 Task: Create a due date automation trigger when advanced on, 2 hours after a card is due add content with a description ending with resume.
Action: Mouse moved to (1173, 366)
Screenshot: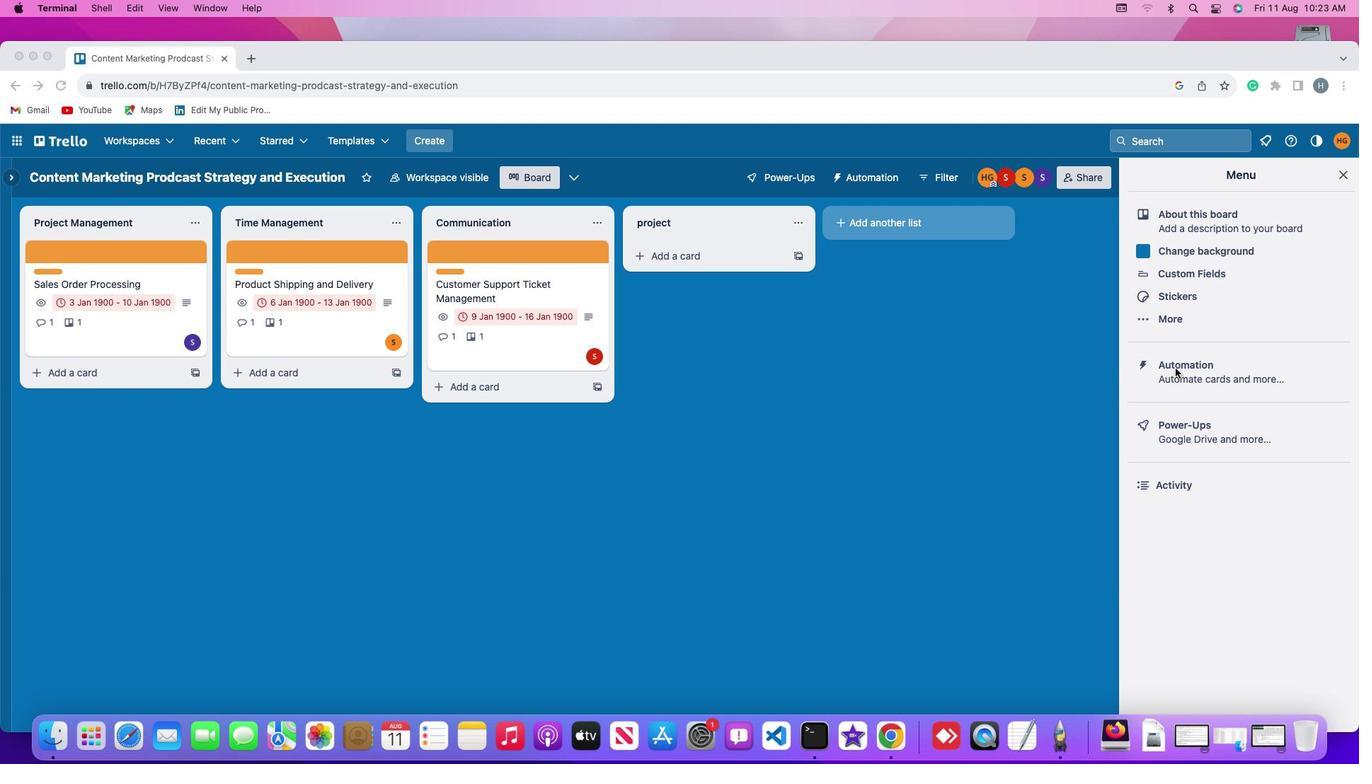
Action: Mouse pressed left at (1173, 366)
Screenshot: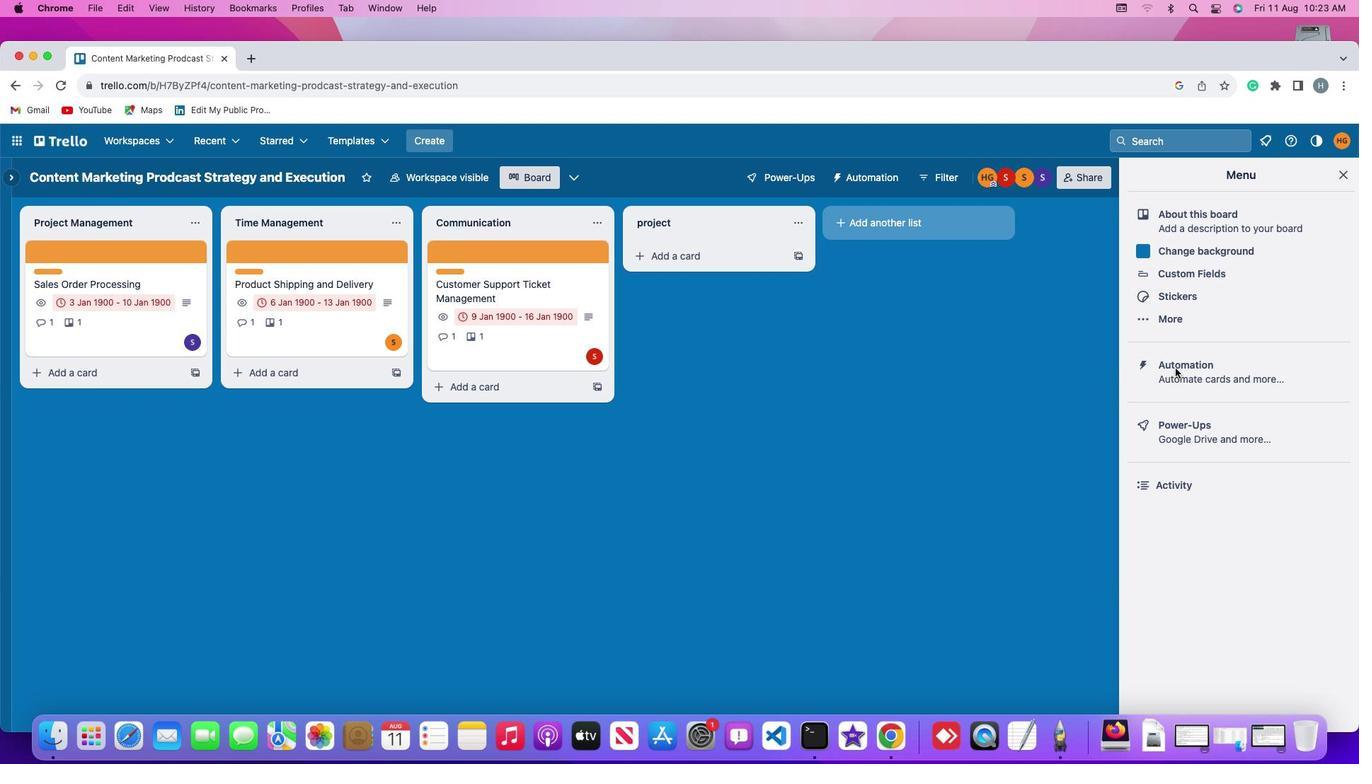 
Action: Mouse pressed left at (1173, 366)
Screenshot: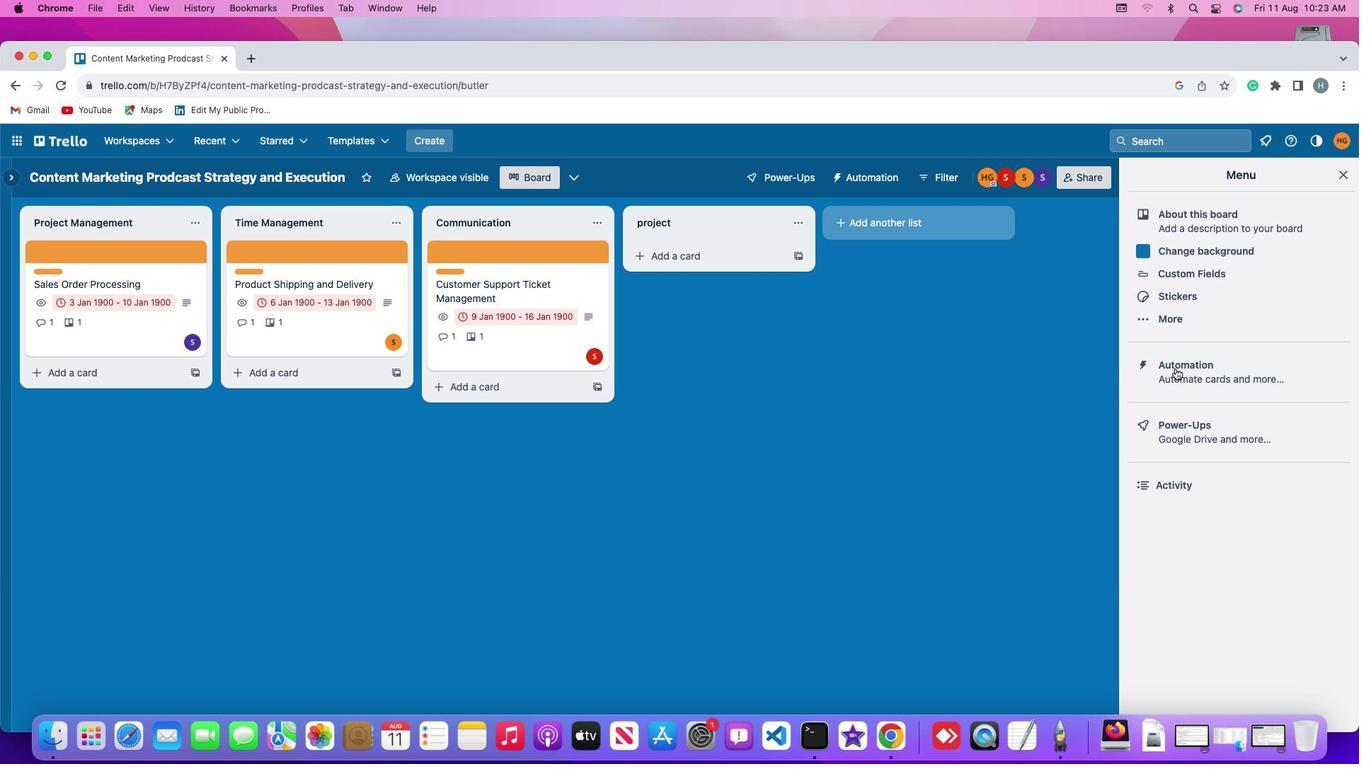 
Action: Mouse moved to (82, 355)
Screenshot: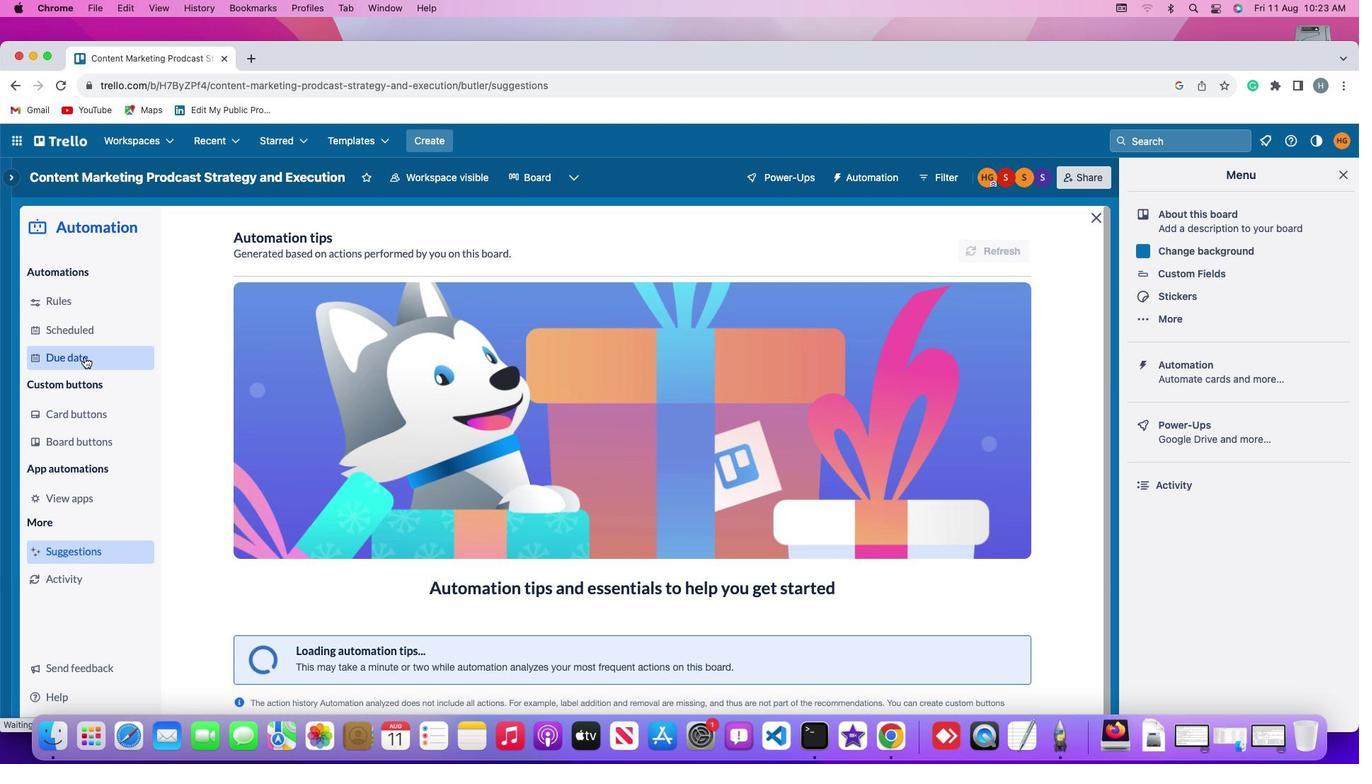 
Action: Mouse pressed left at (82, 355)
Screenshot: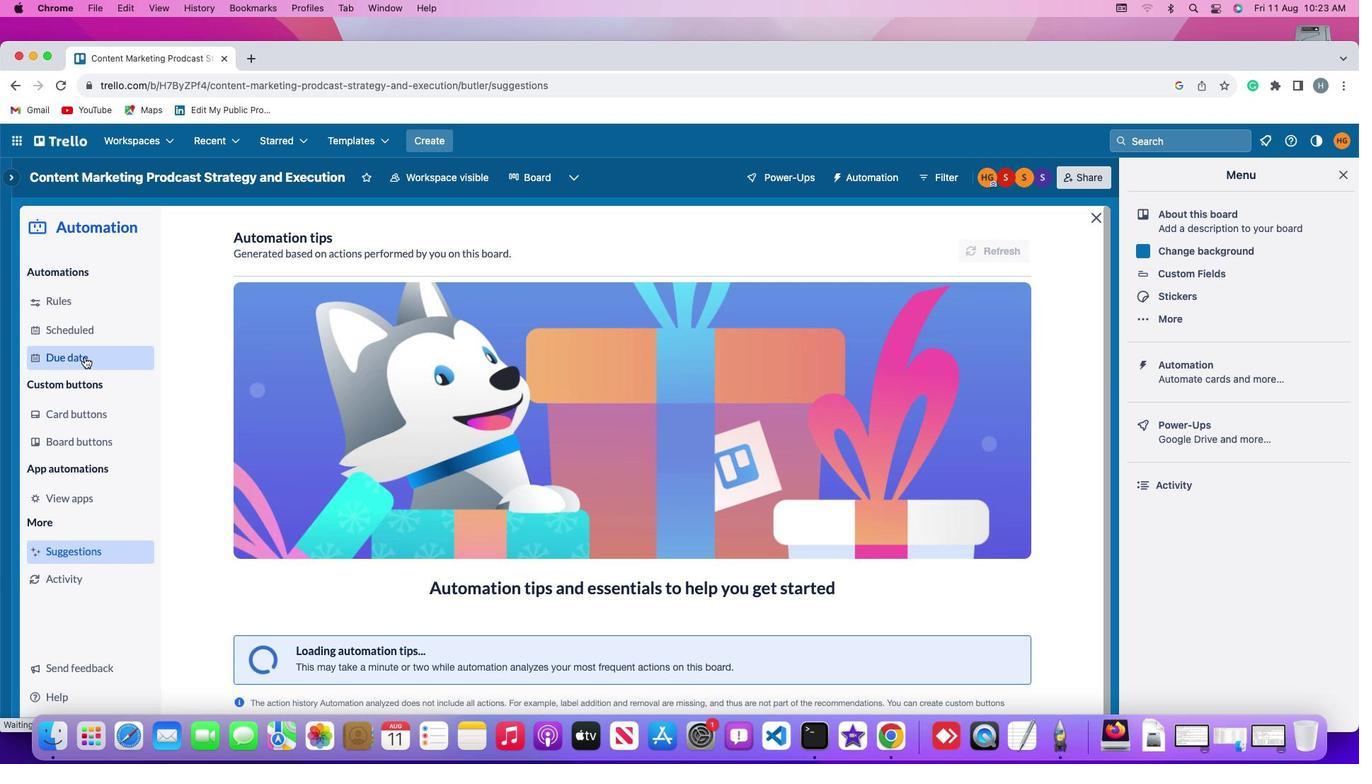 
Action: Mouse moved to (979, 244)
Screenshot: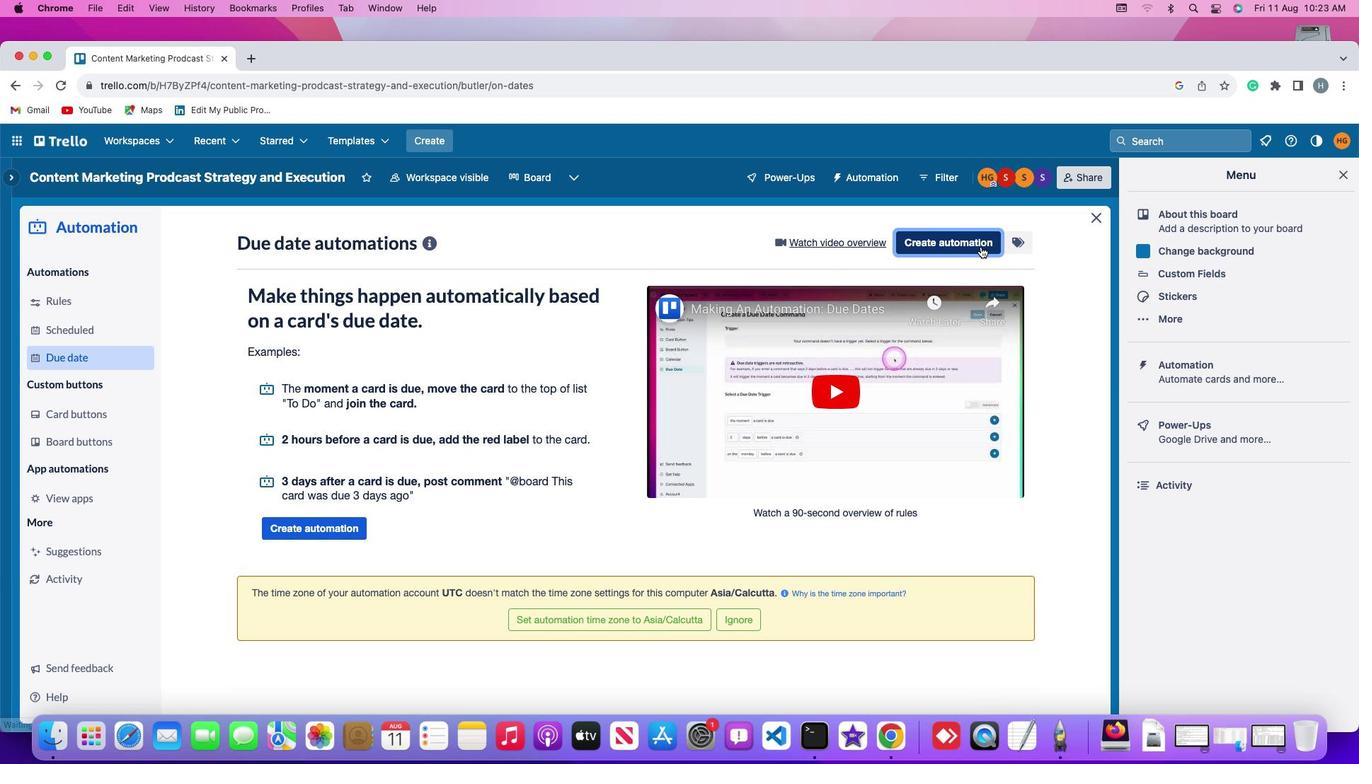 
Action: Mouse pressed left at (979, 244)
Screenshot: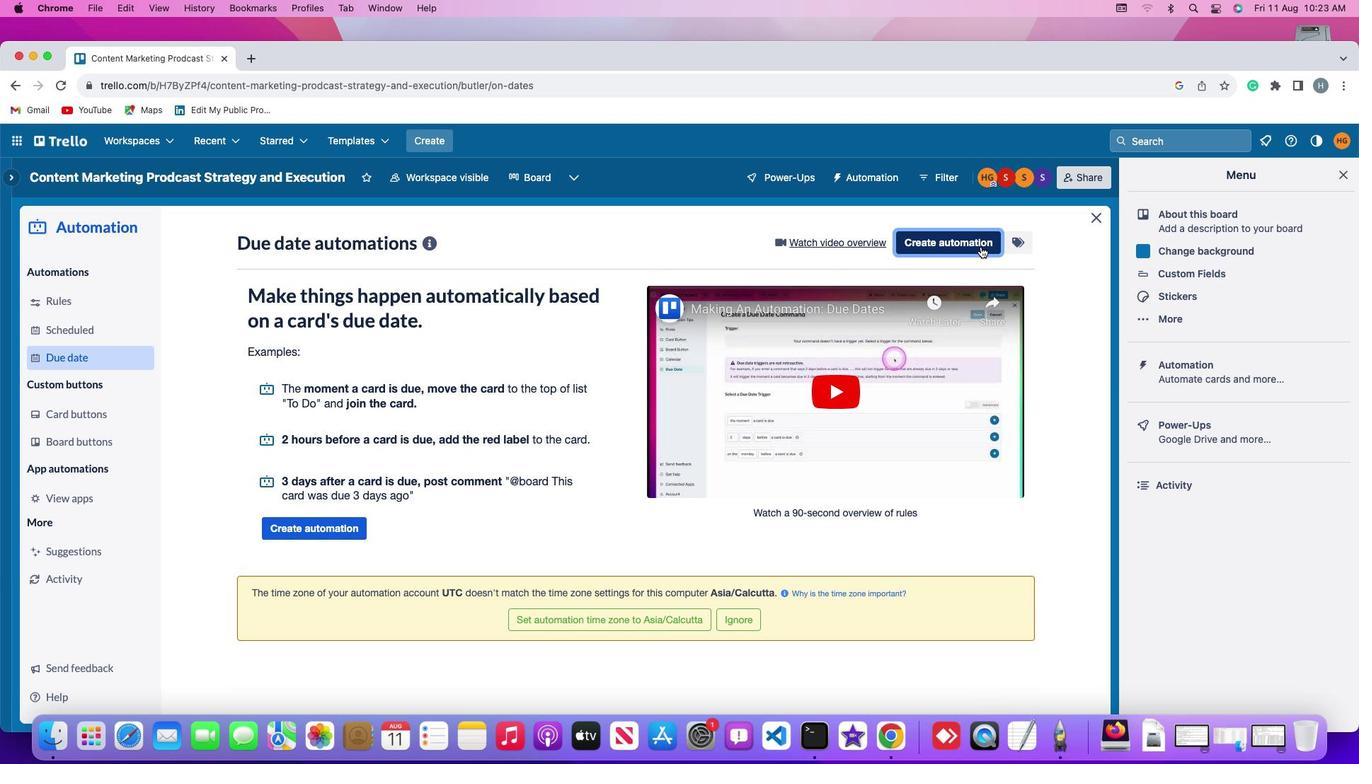 
Action: Mouse moved to (307, 381)
Screenshot: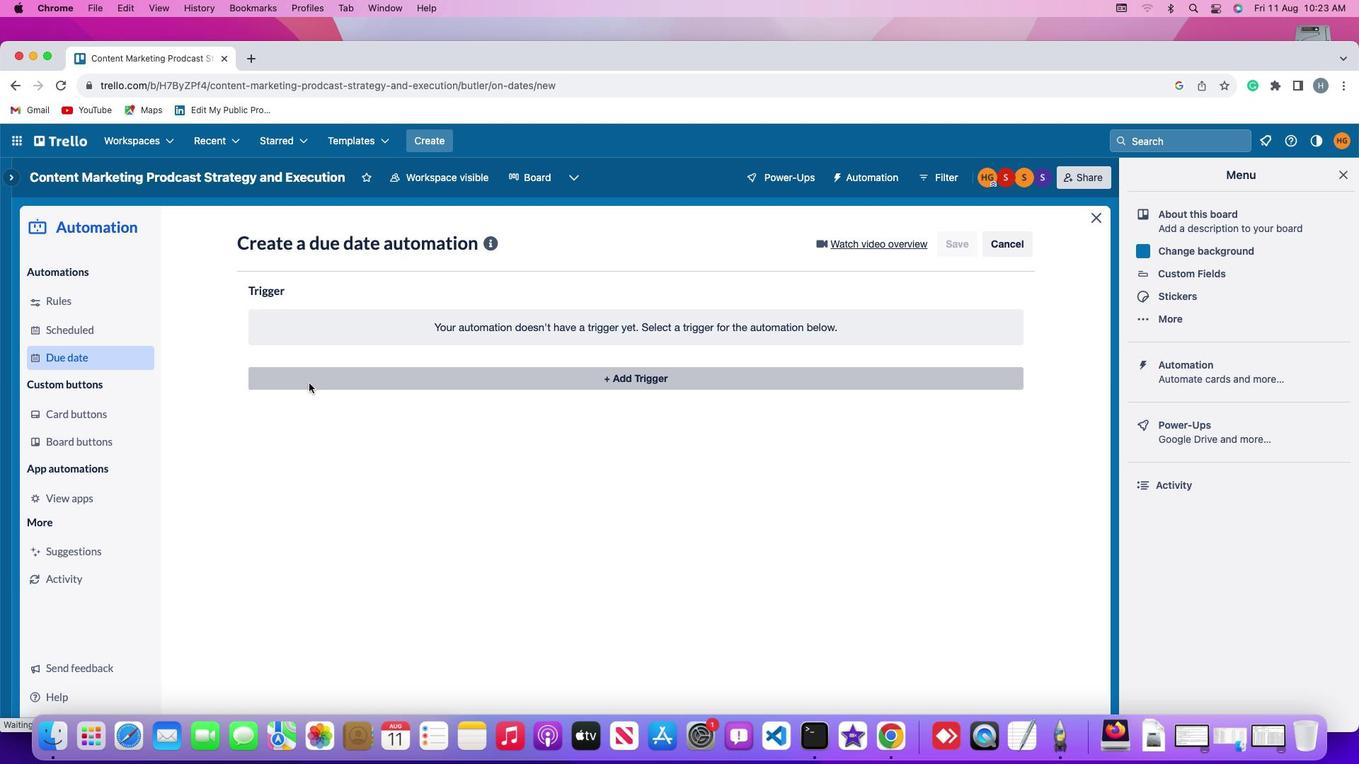 
Action: Mouse pressed left at (307, 381)
Screenshot: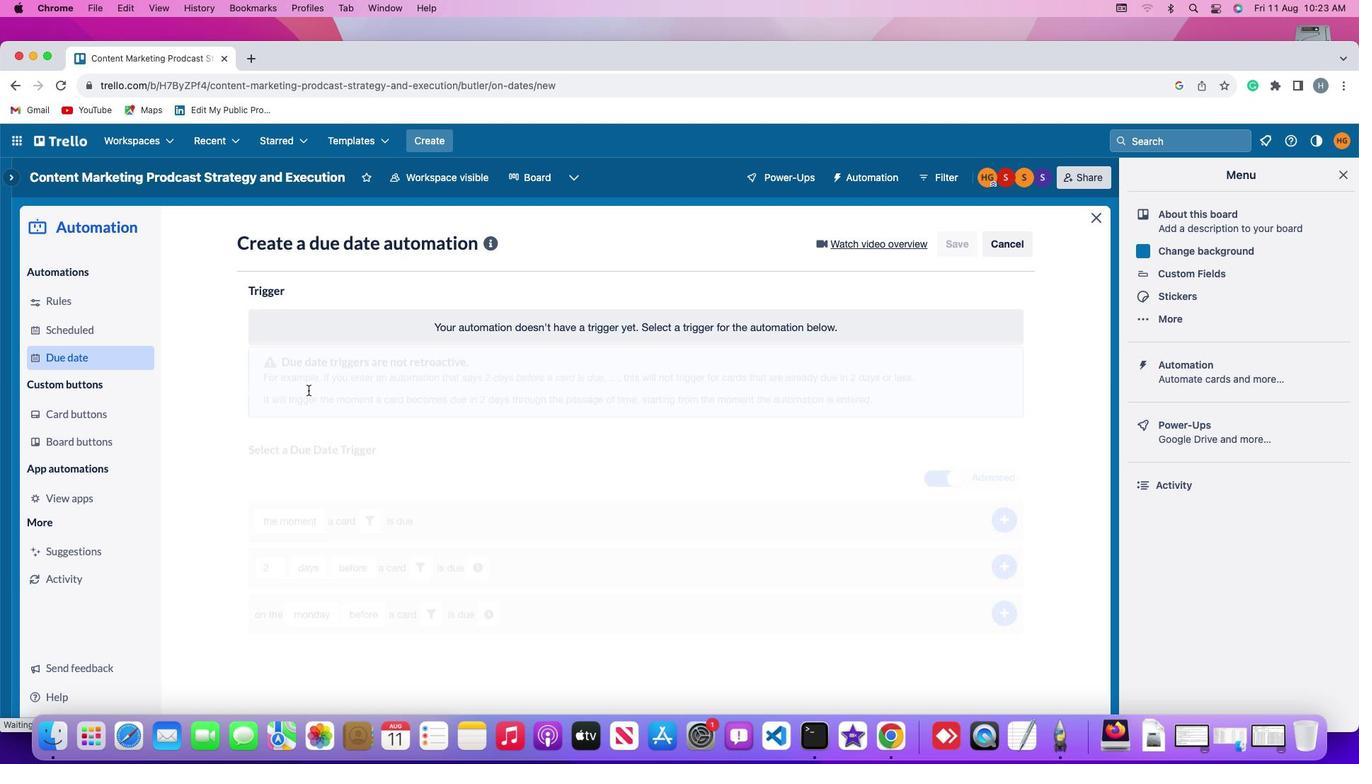 
Action: Mouse moved to (271, 596)
Screenshot: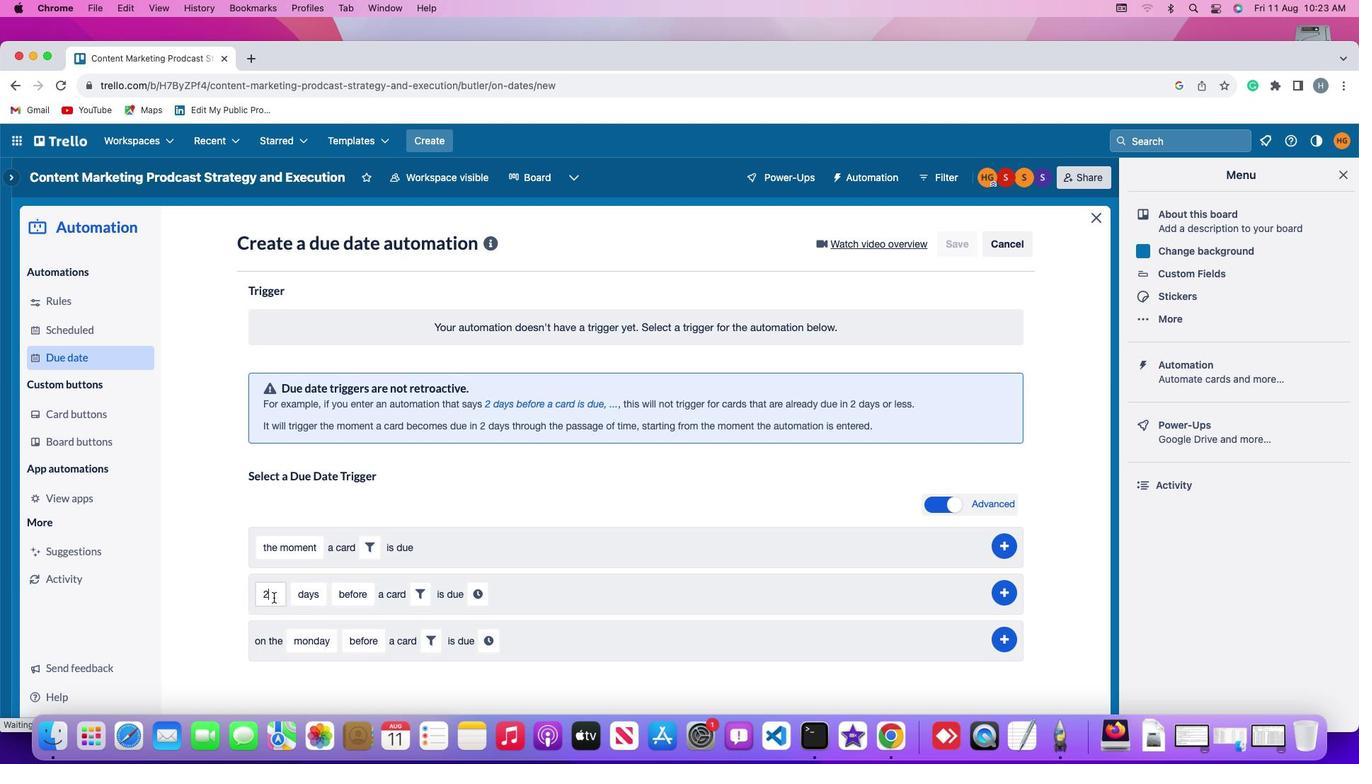 
Action: Mouse pressed left at (271, 596)
Screenshot: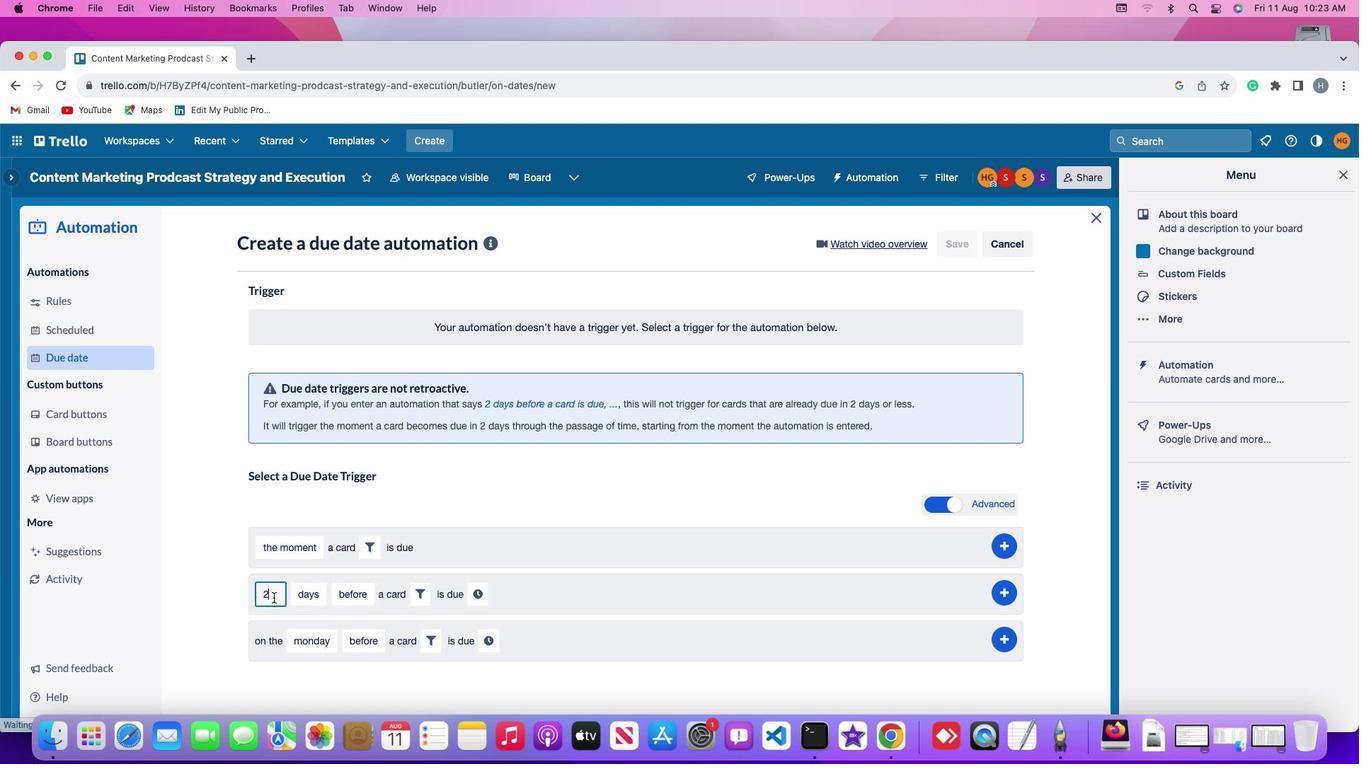 
Action: Mouse moved to (271, 594)
Screenshot: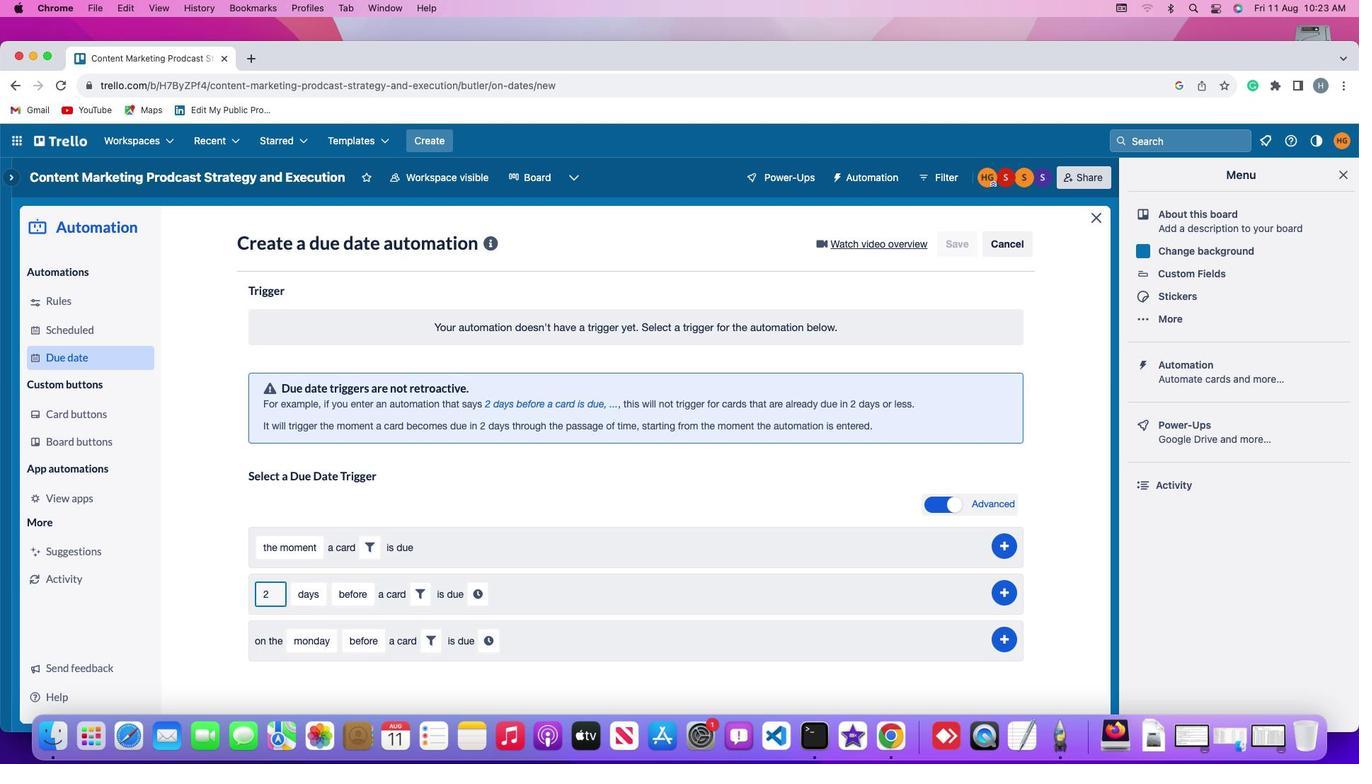 
Action: Key pressed Key.backspace
Screenshot: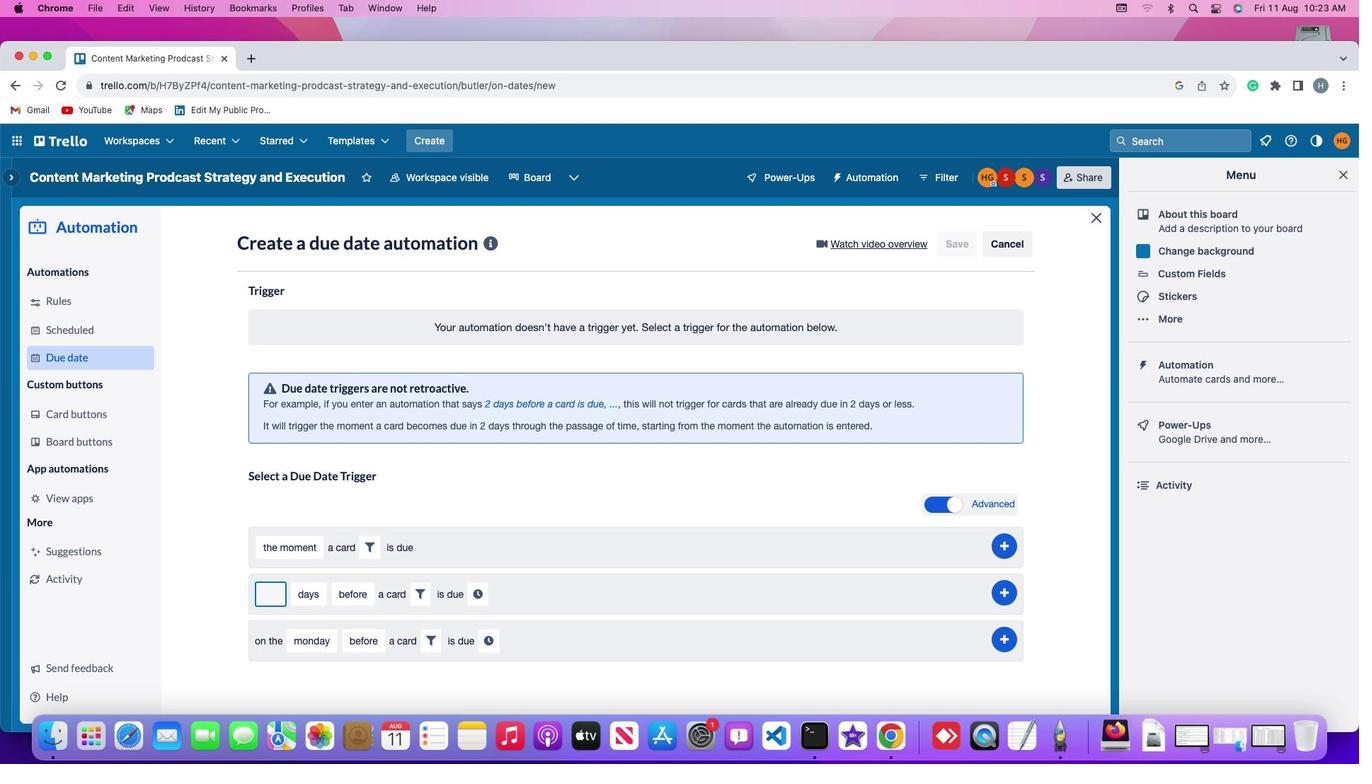 
Action: Mouse moved to (271, 594)
Screenshot: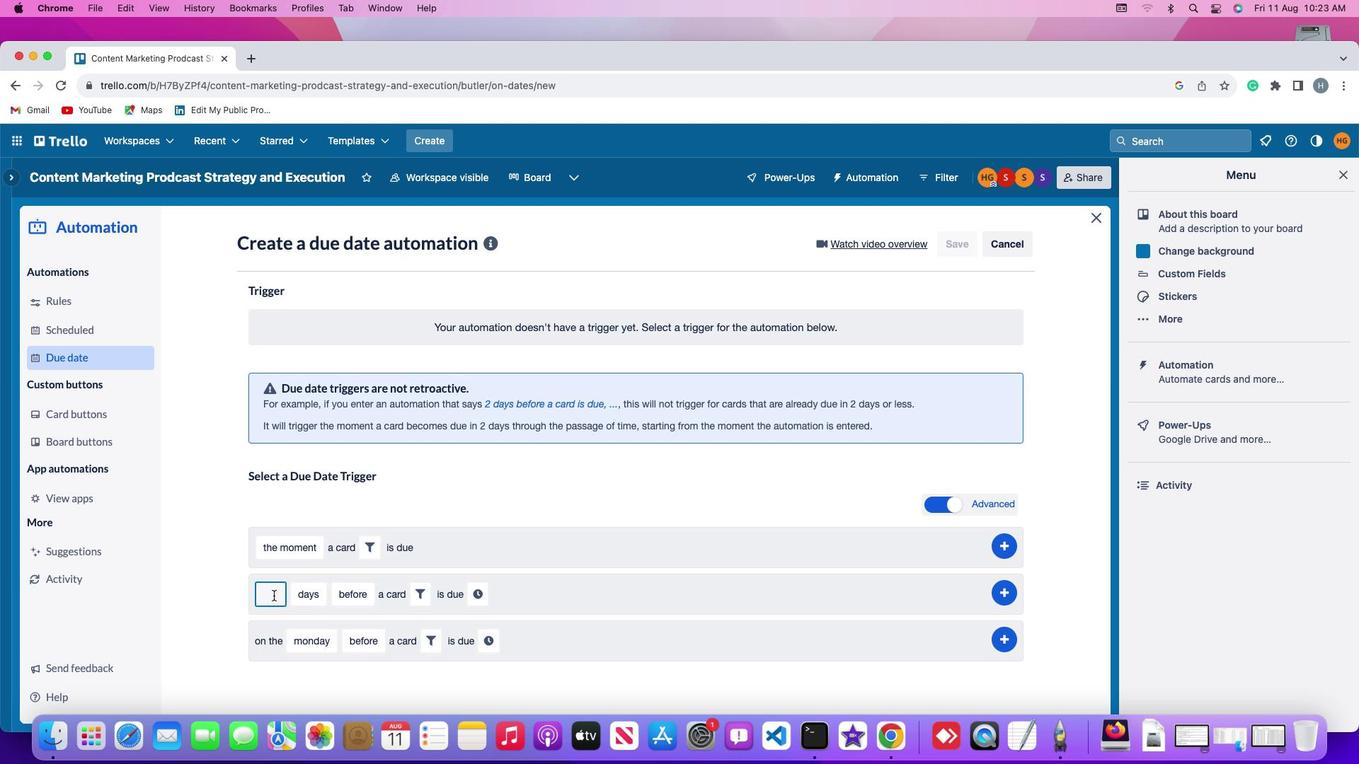 
Action: Key pressed '2'
Screenshot: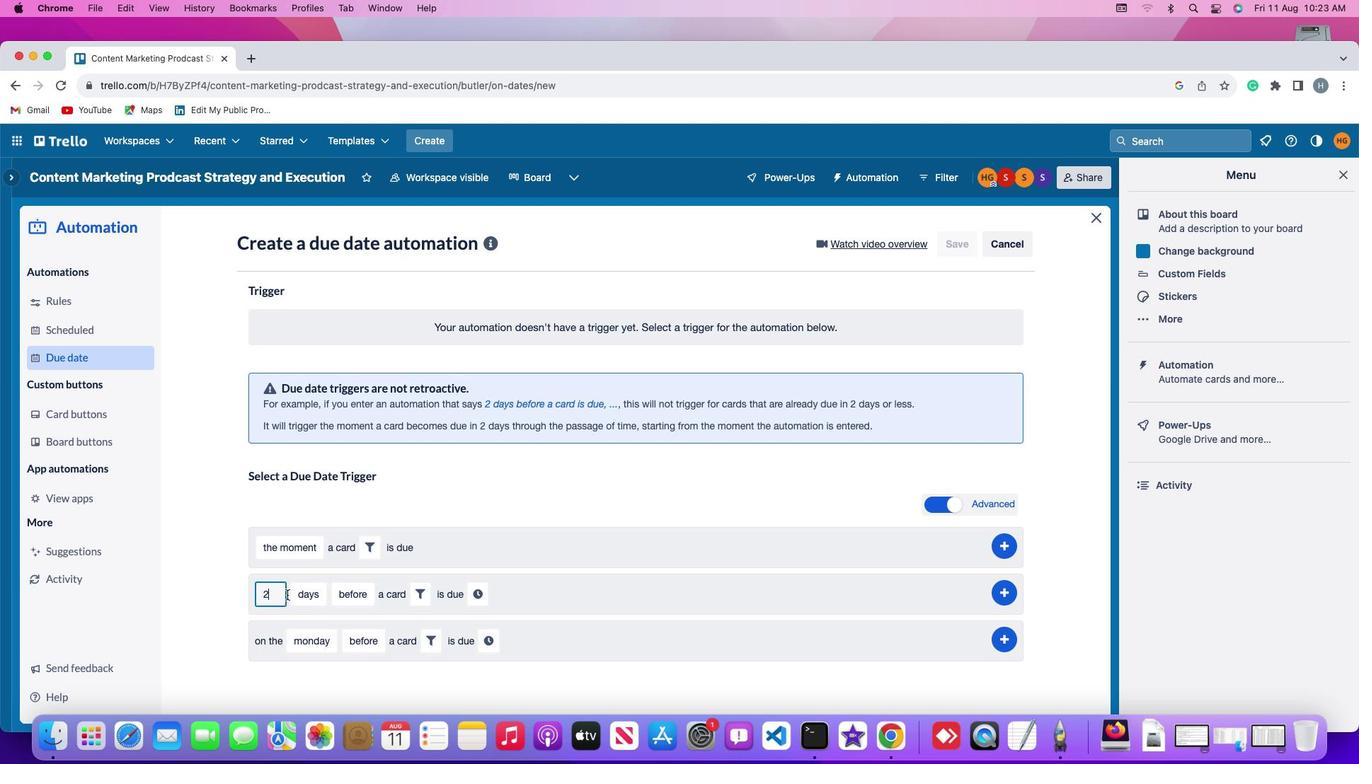 
Action: Mouse moved to (305, 590)
Screenshot: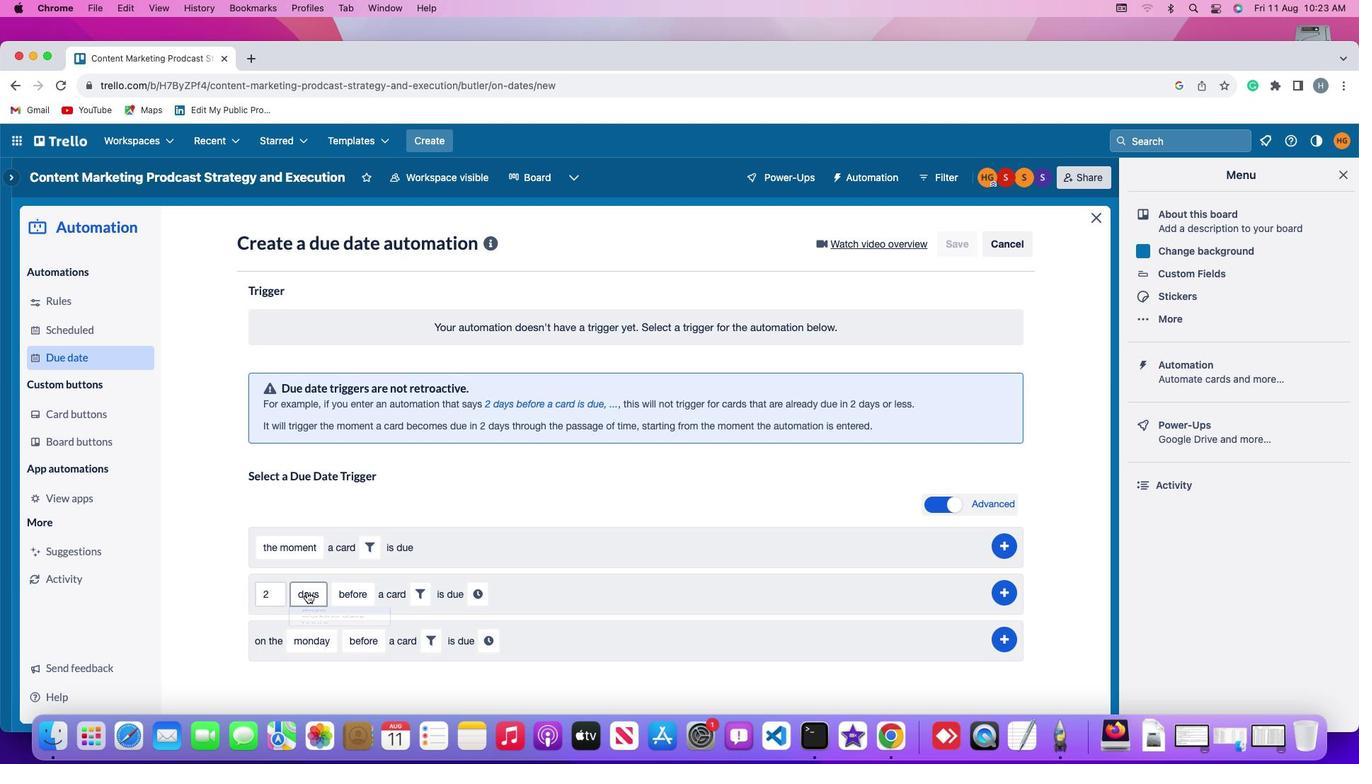 
Action: Mouse pressed left at (305, 590)
Screenshot: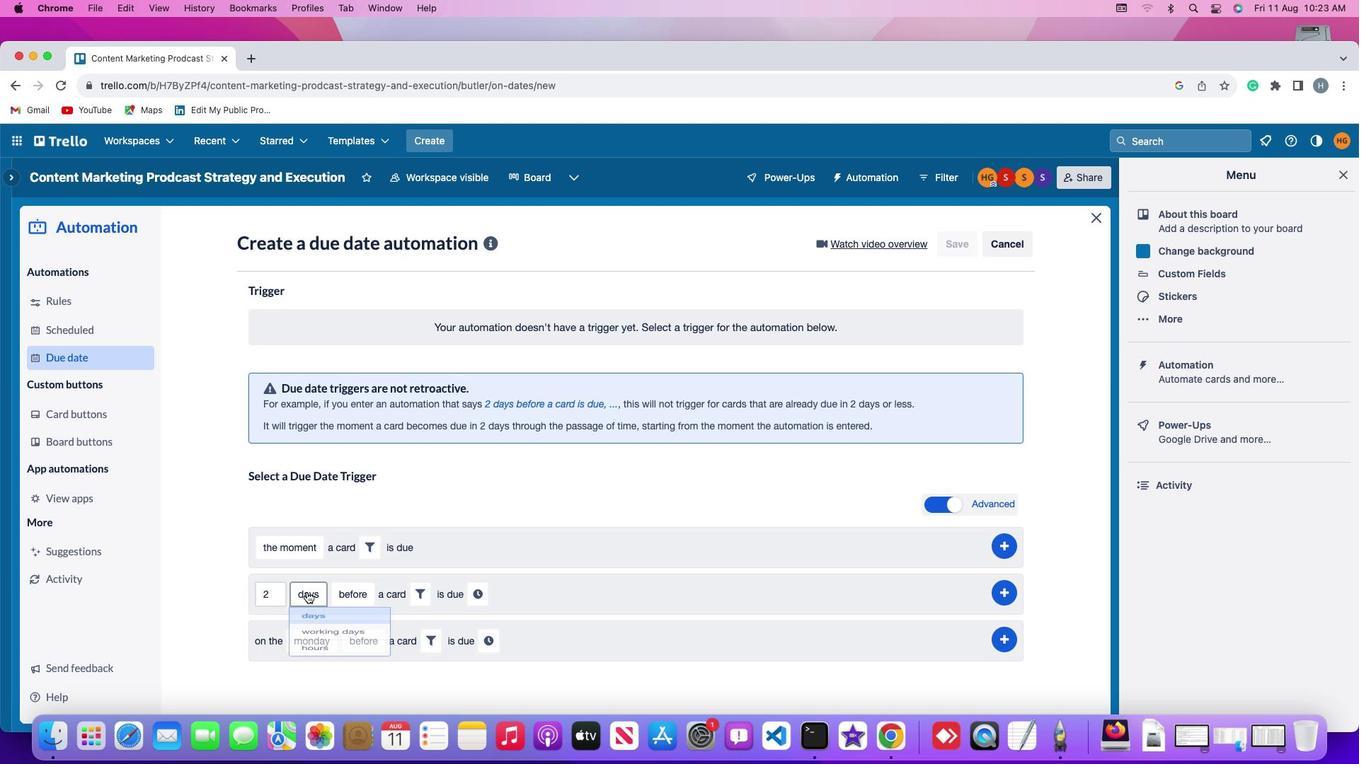 
Action: Mouse moved to (317, 673)
Screenshot: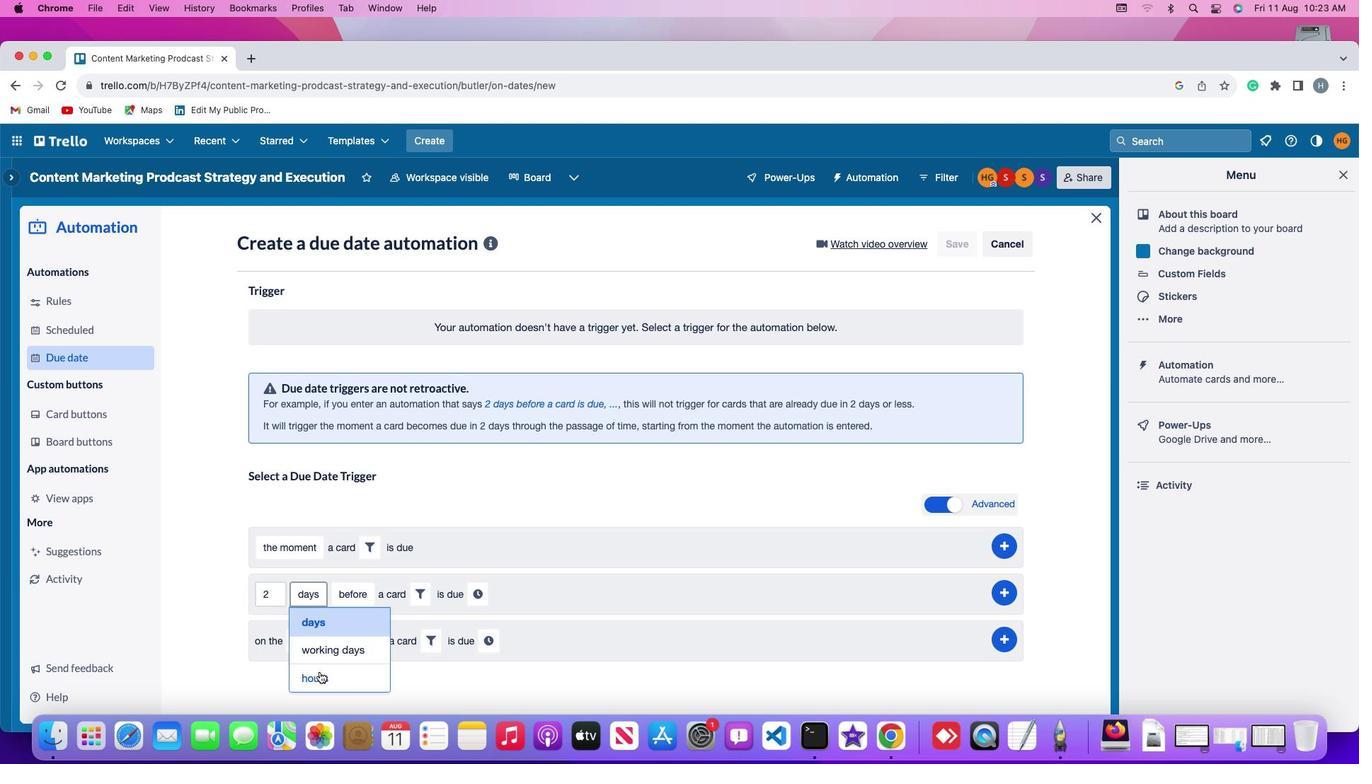 
Action: Mouse pressed left at (317, 673)
Screenshot: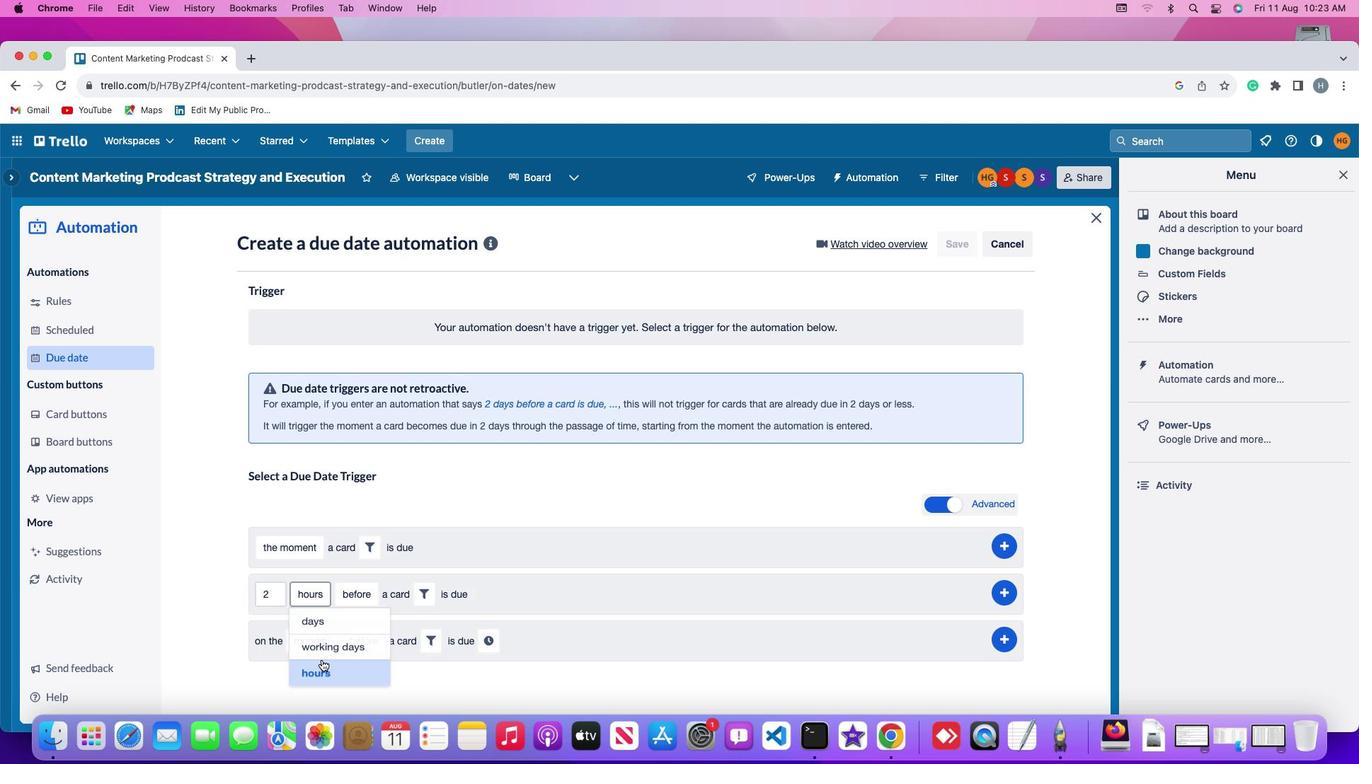 
Action: Mouse moved to (348, 595)
Screenshot: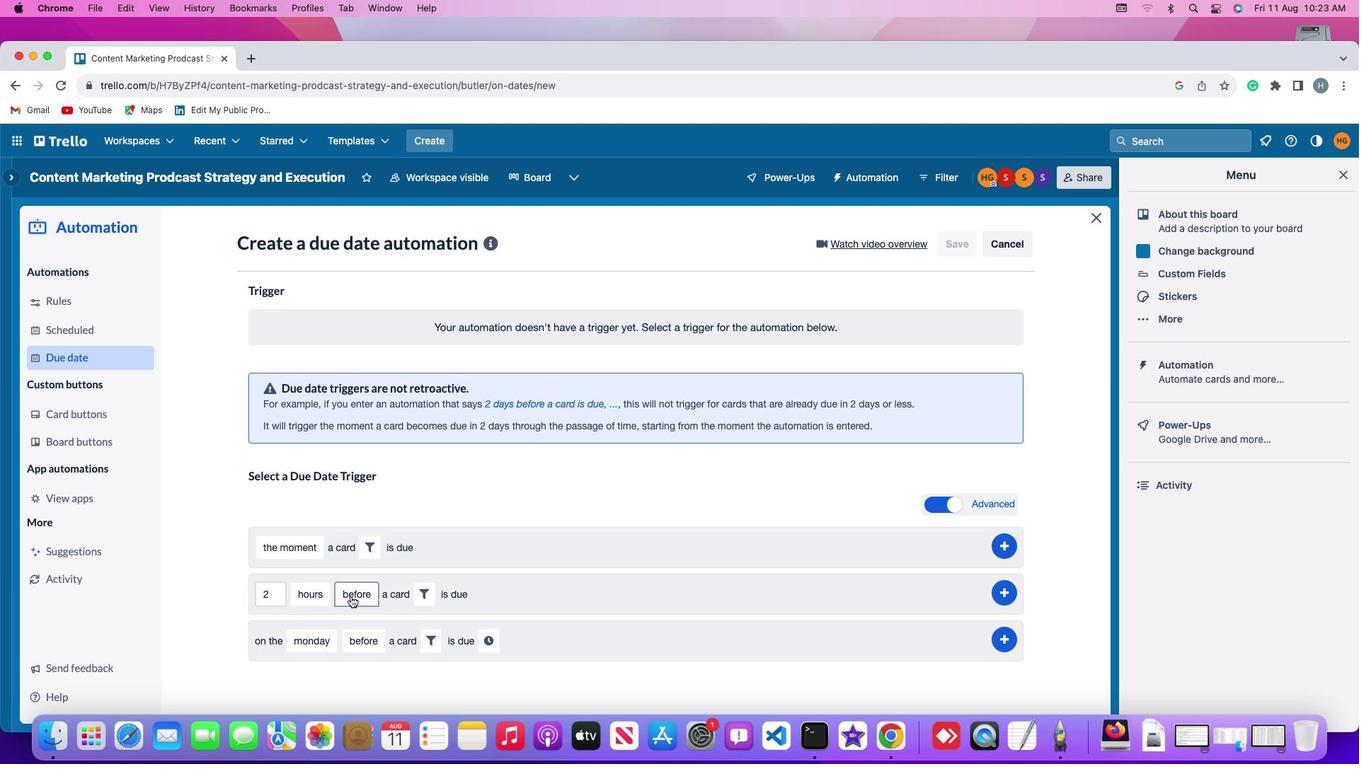 
Action: Mouse pressed left at (348, 595)
Screenshot: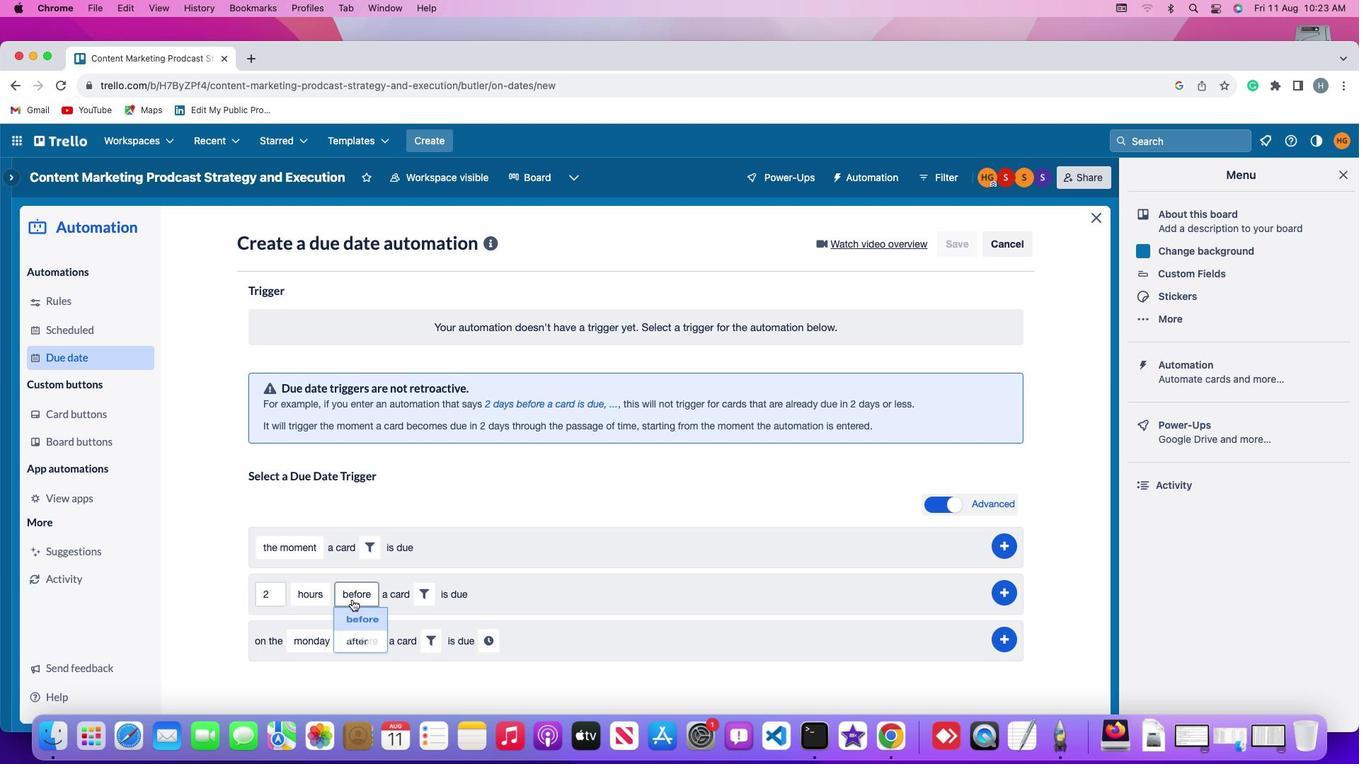 
Action: Mouse moved to (356, 645)
Screenshot: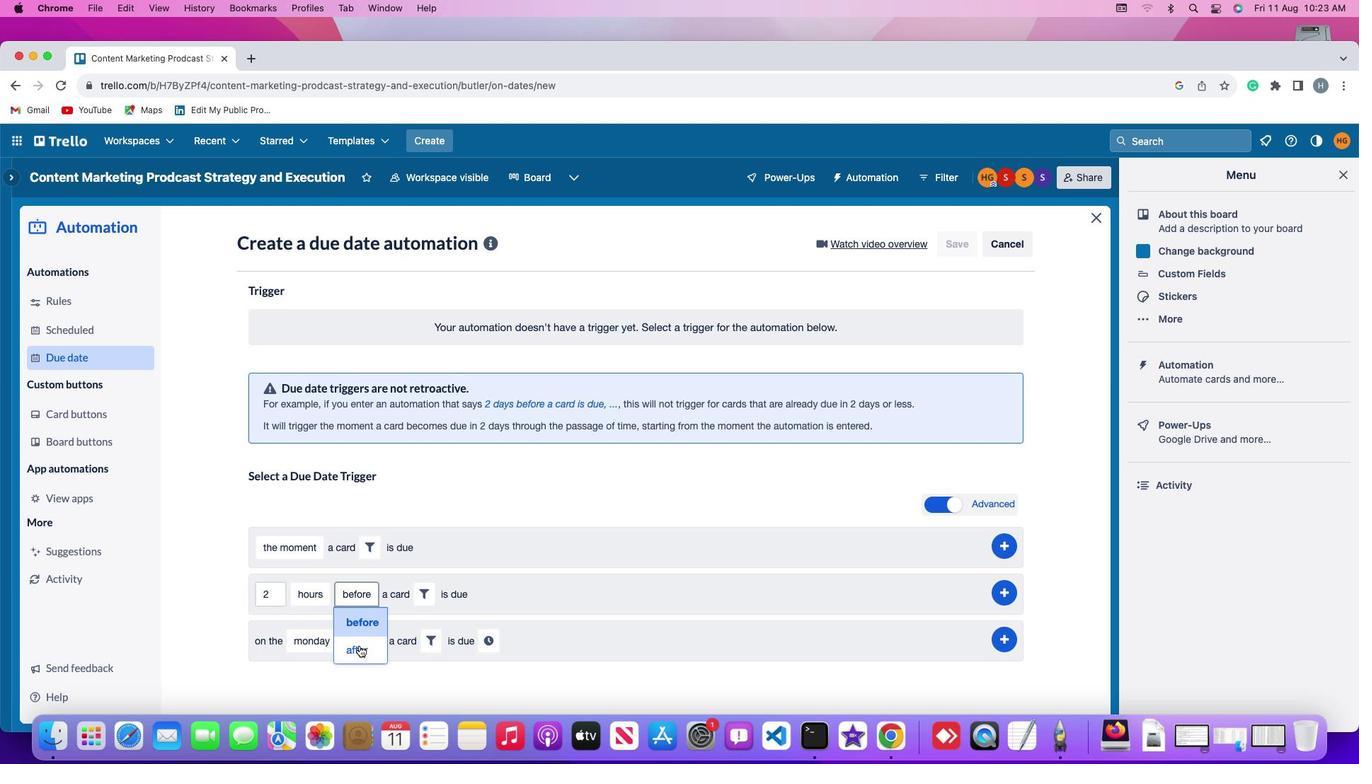 
Action: Mouse pressed left at (356, 645)
Screenshot: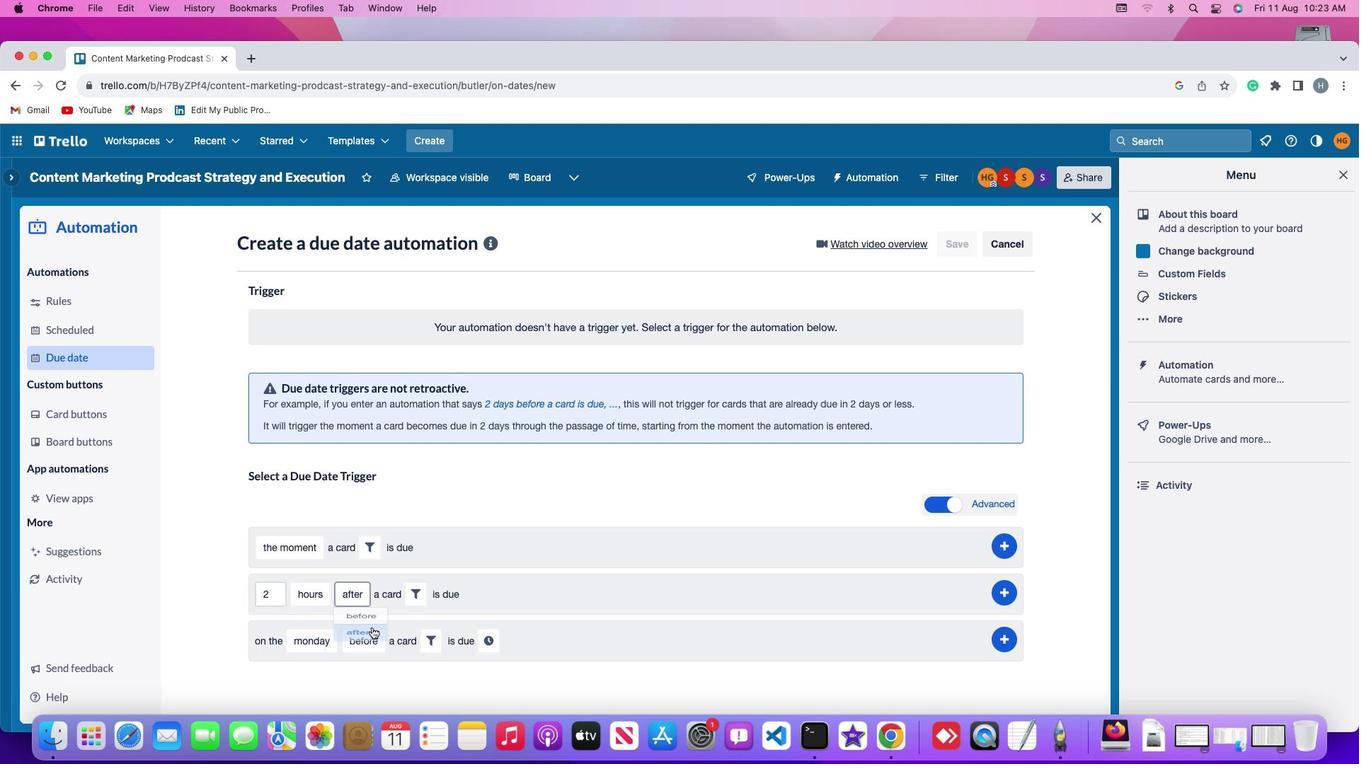 
Action: Mouse moved to (415, 591)
Screenshot: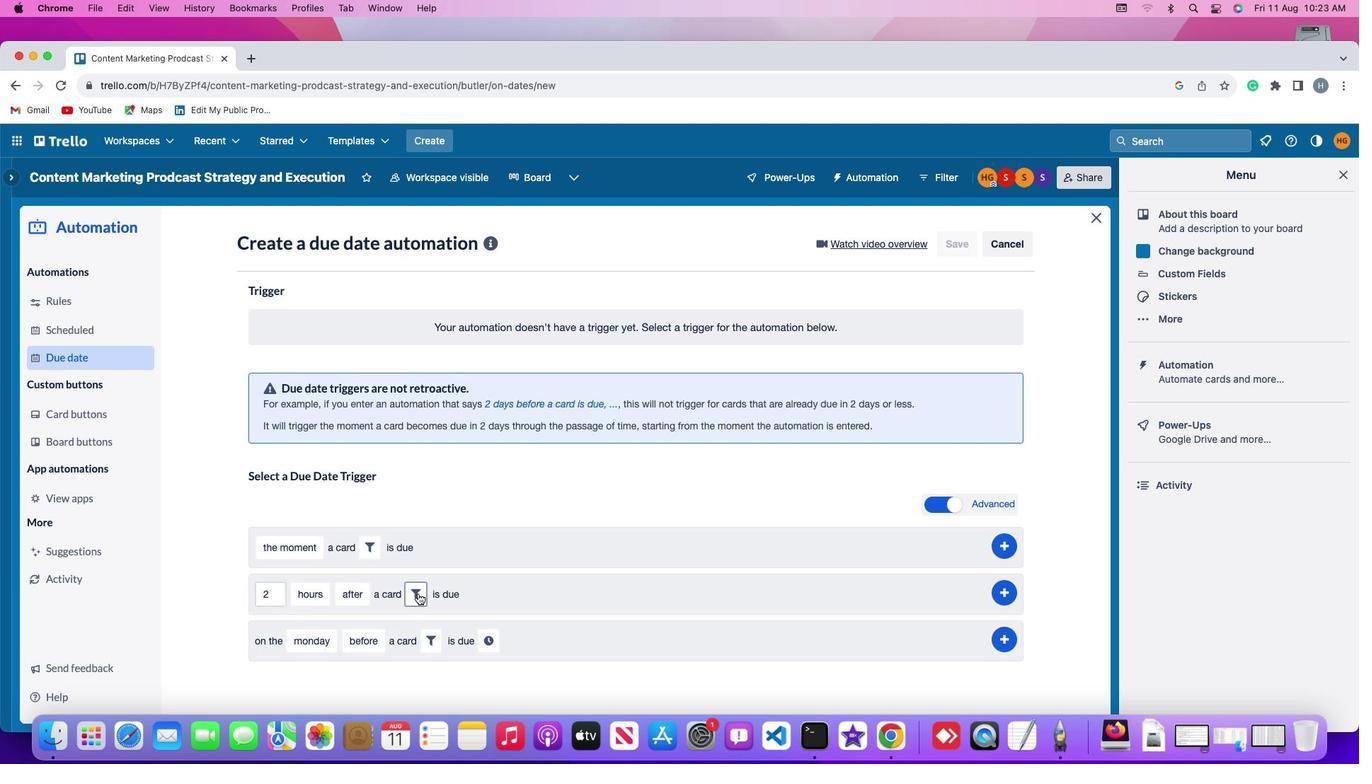 
Action: Mouse pressed left at (415, 591)
Screenshot: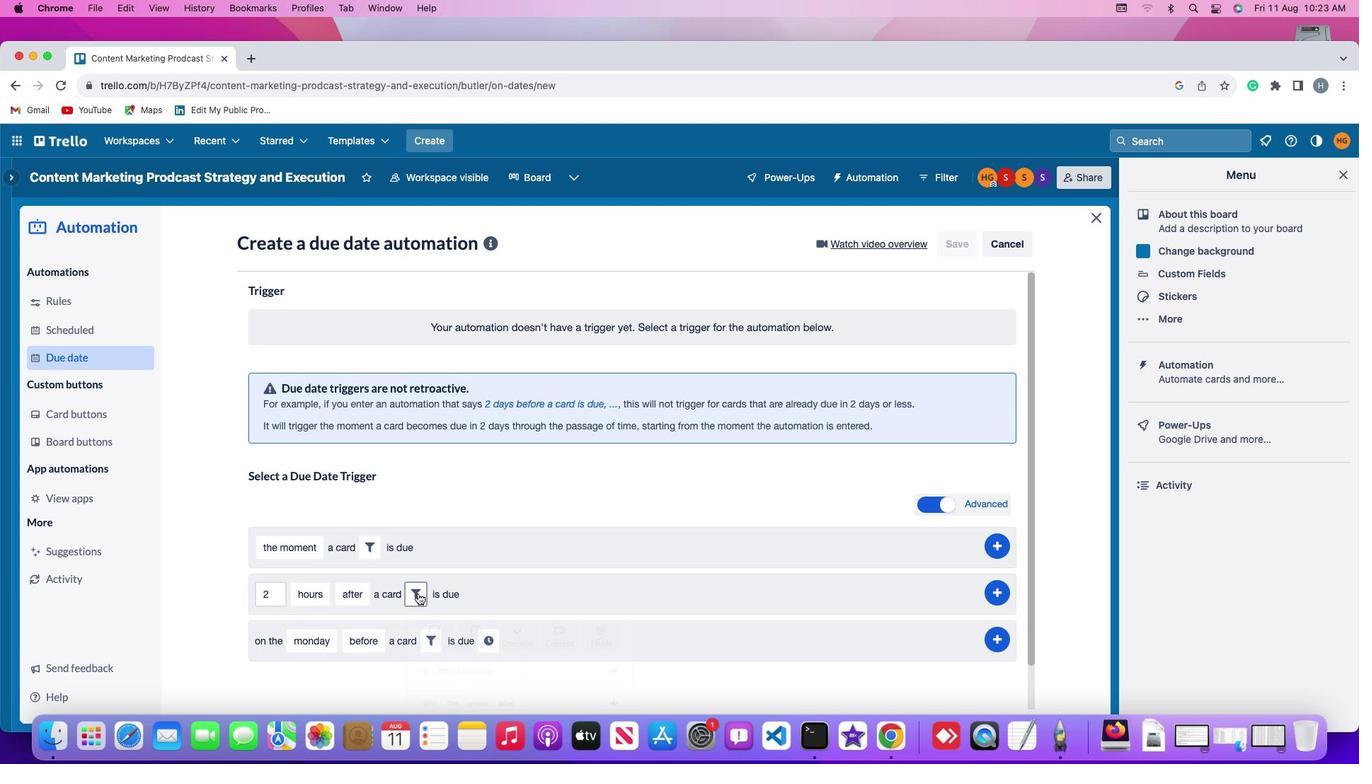 
Action: Mouse moved to (589, 644)
Screenshot: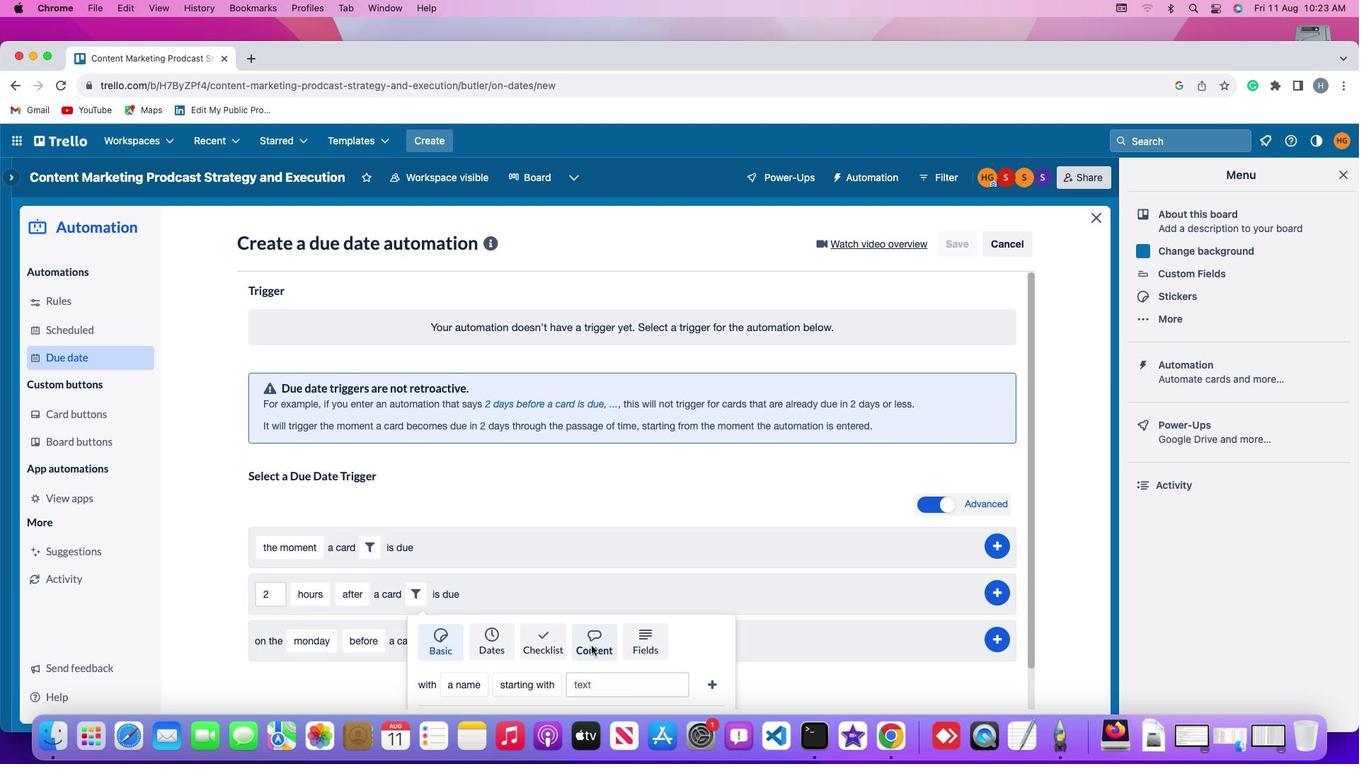 
Action: Mouse pressed left at (589, 644)
Screenshot: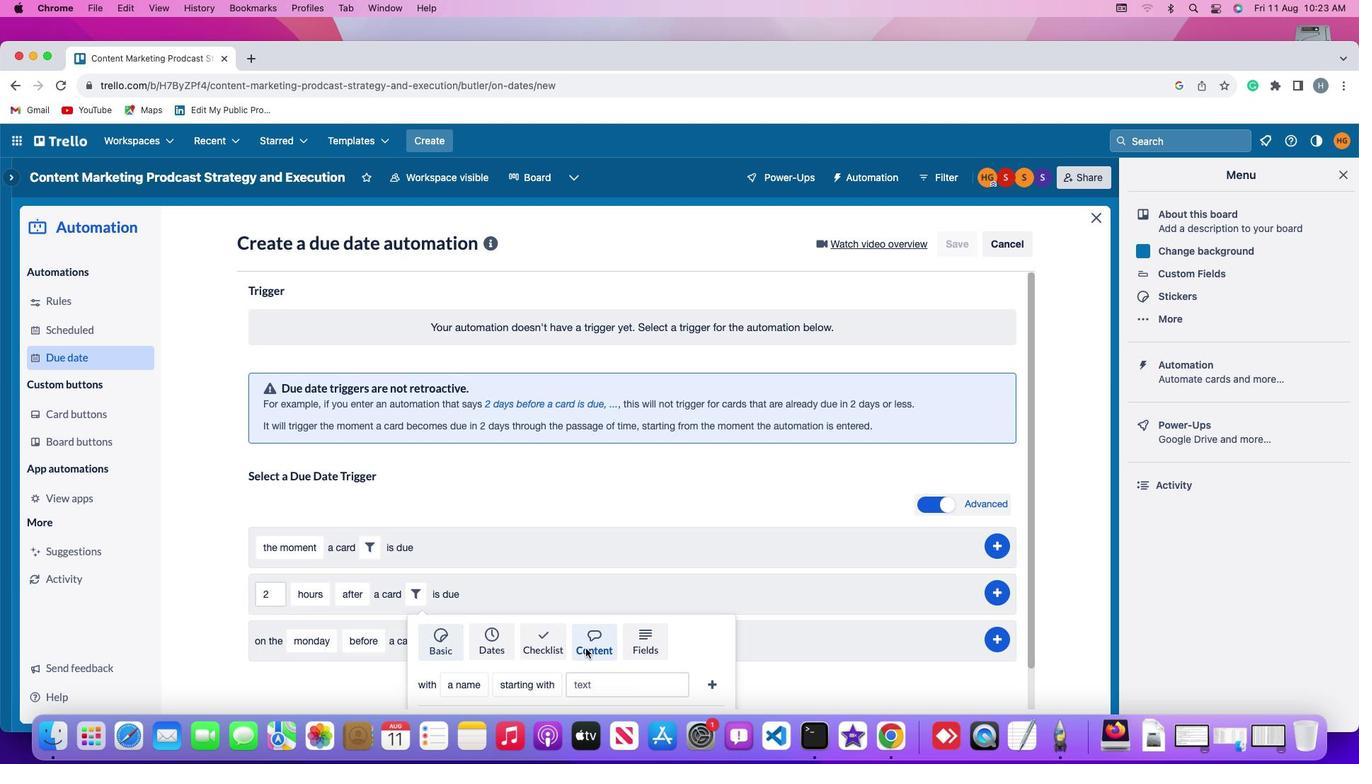 
Action: Mouse moved to (459, 680)
Screenshot: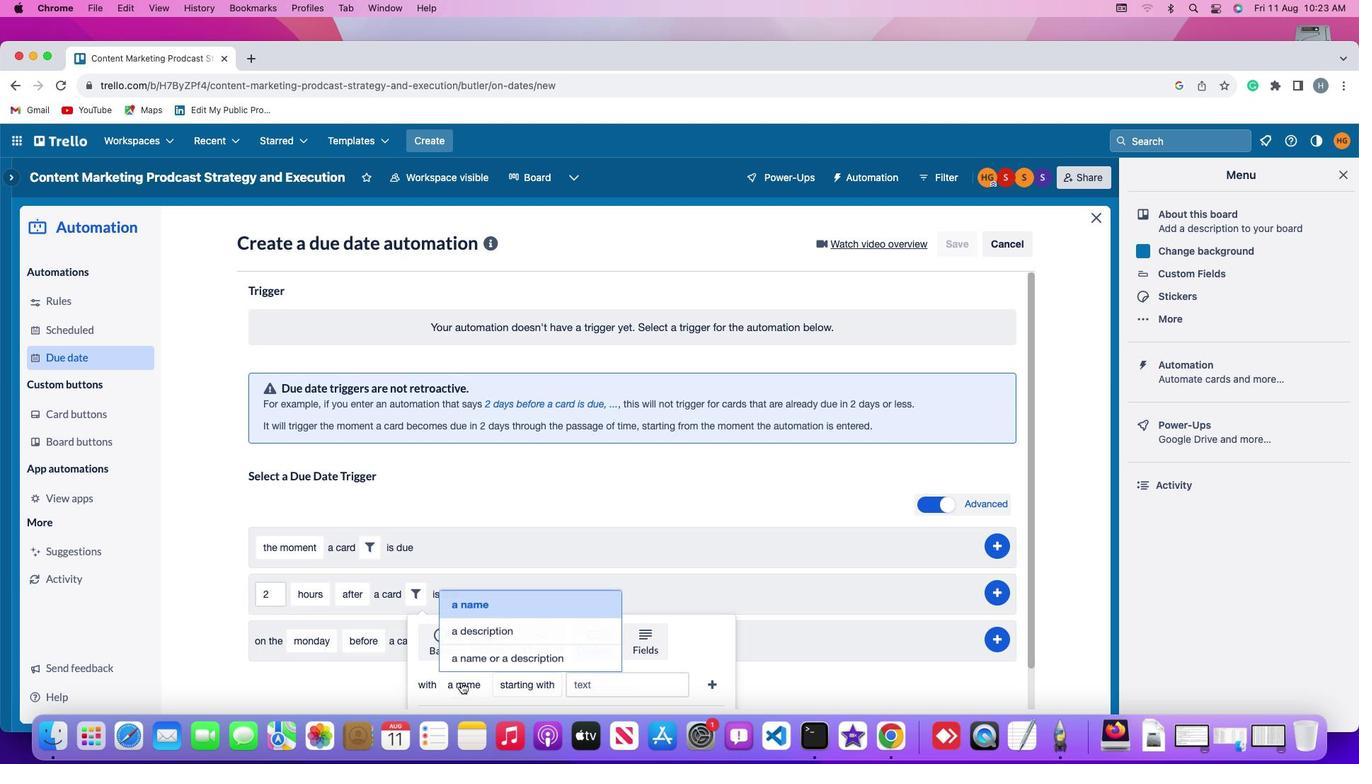 
Action: Mouse pressed left at (459, 680)
Screenshot: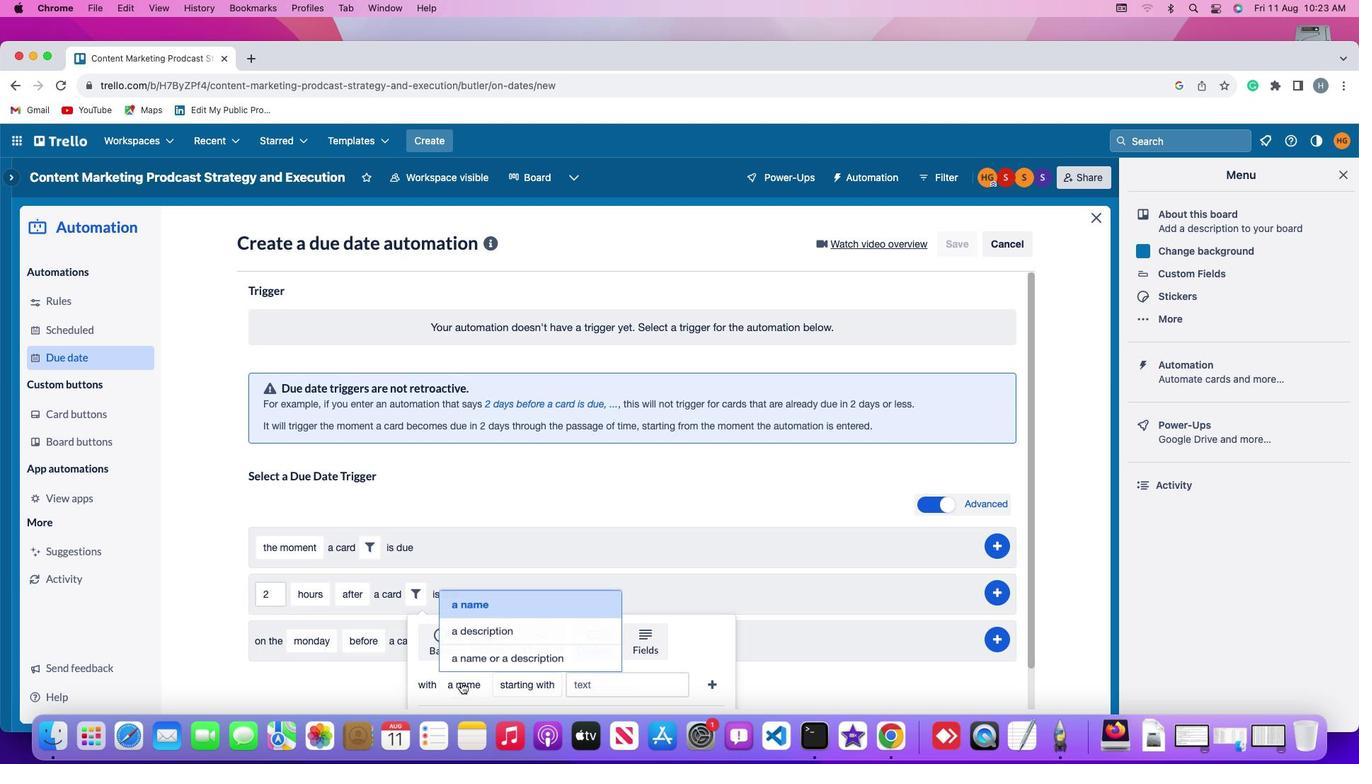 
Action: Mouse moved to (477, 622)
Screenshot: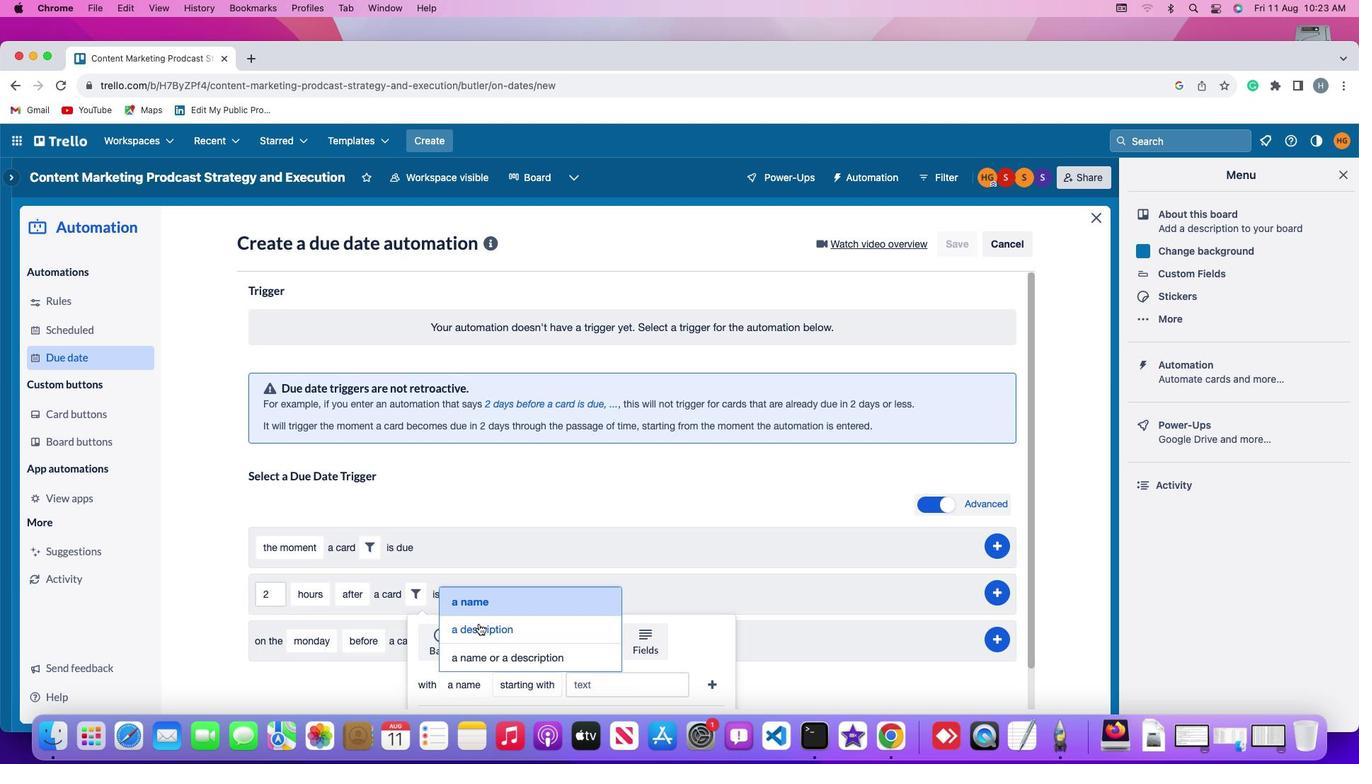 
Action: Mouse pressed left at (477, 622)
Screenshot: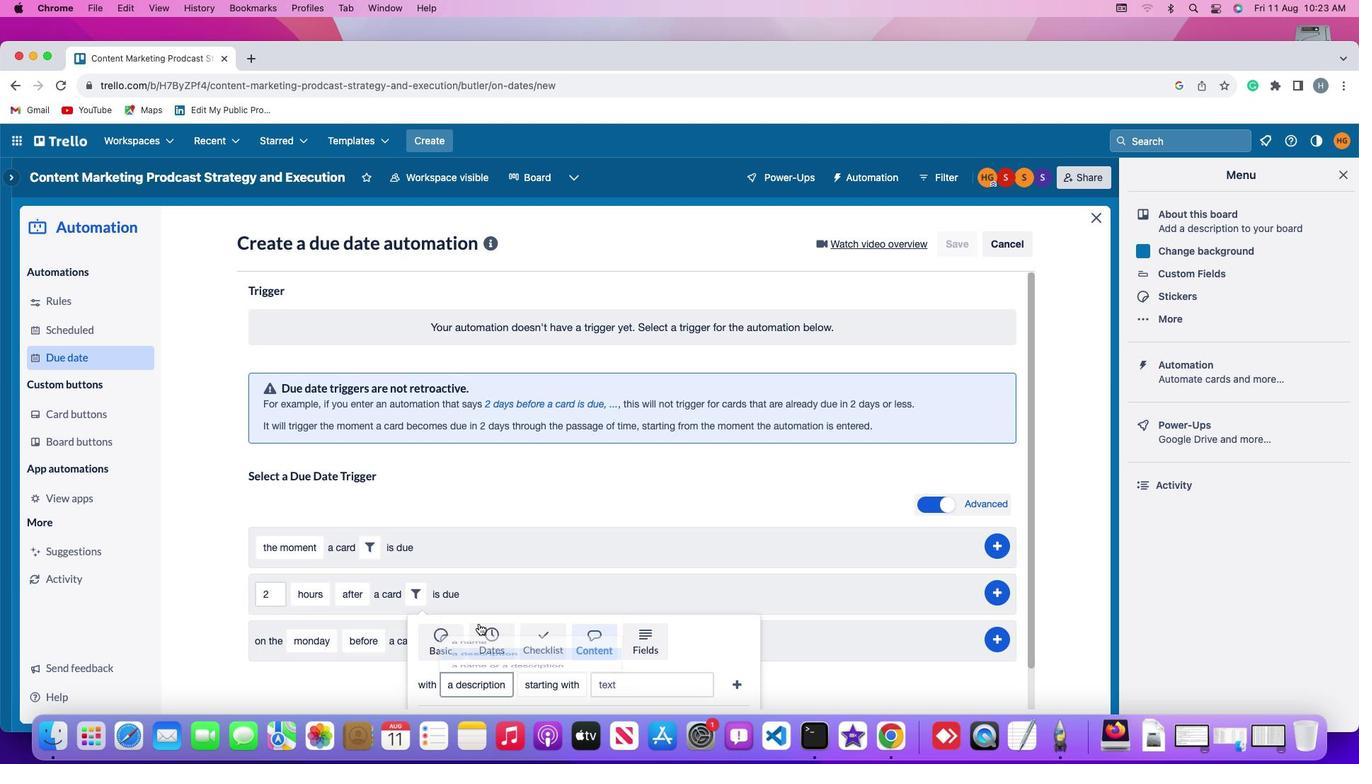 
Action: Mouse moved to (555, 676)
Screenshot: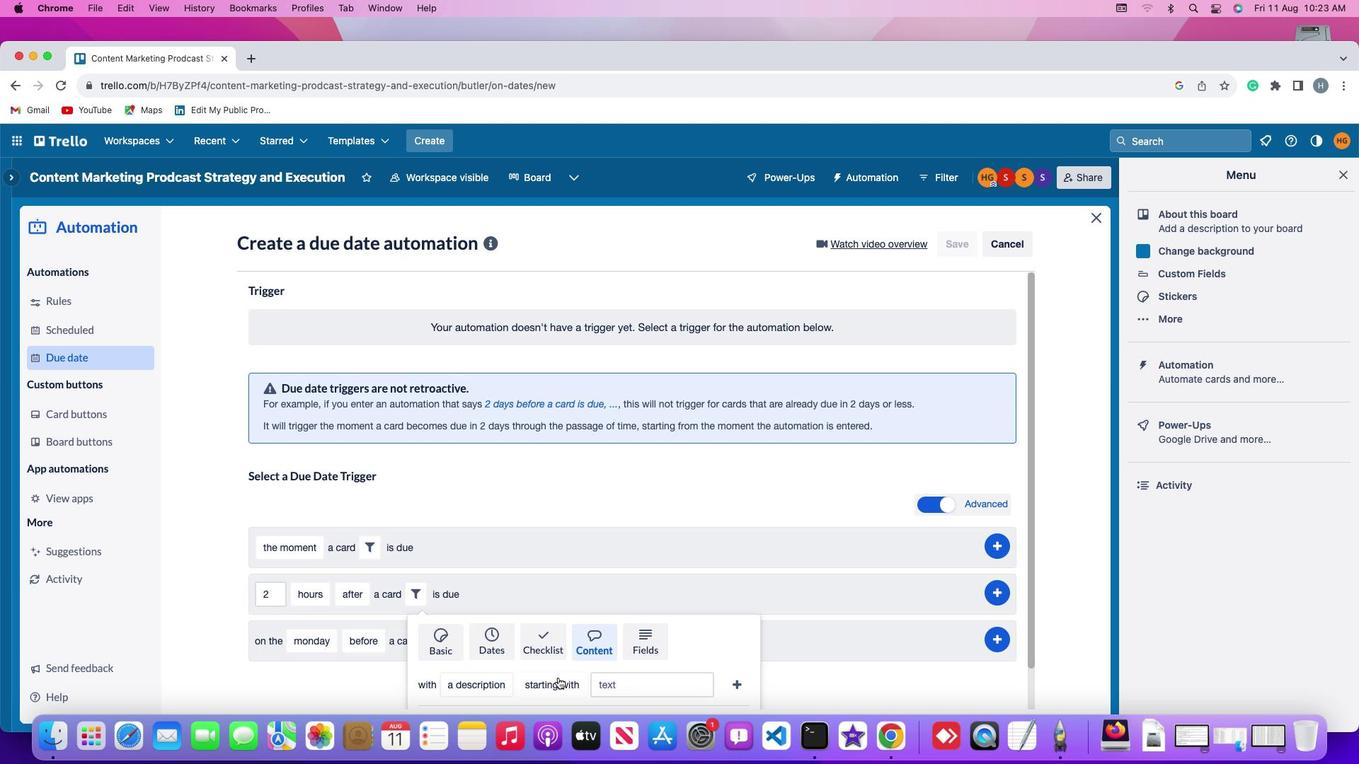 
Action: Mouse pressed left at (555, 676)
Screenshot: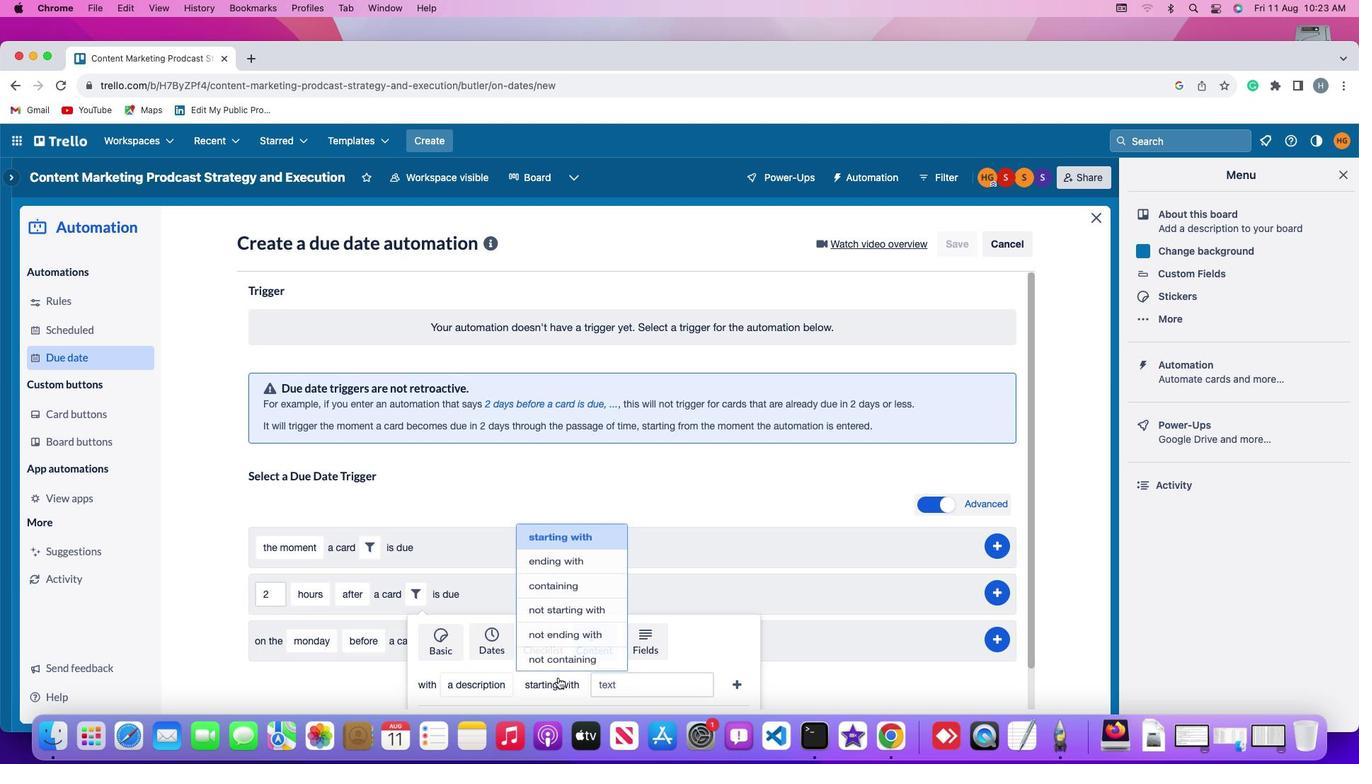 
Action: Mouse moved to (564, 545)
Screenshot: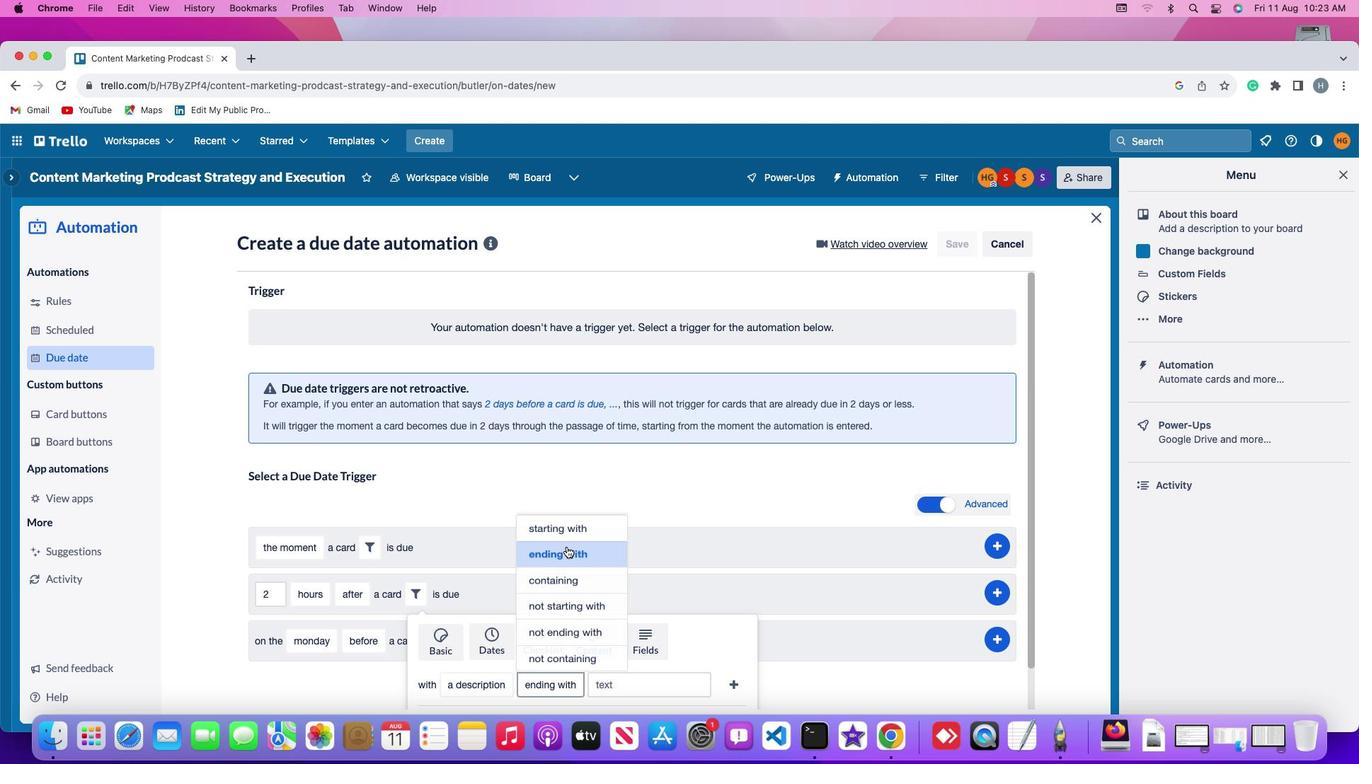
Action: Mouse pressed left at (564, 545)
Screenshot: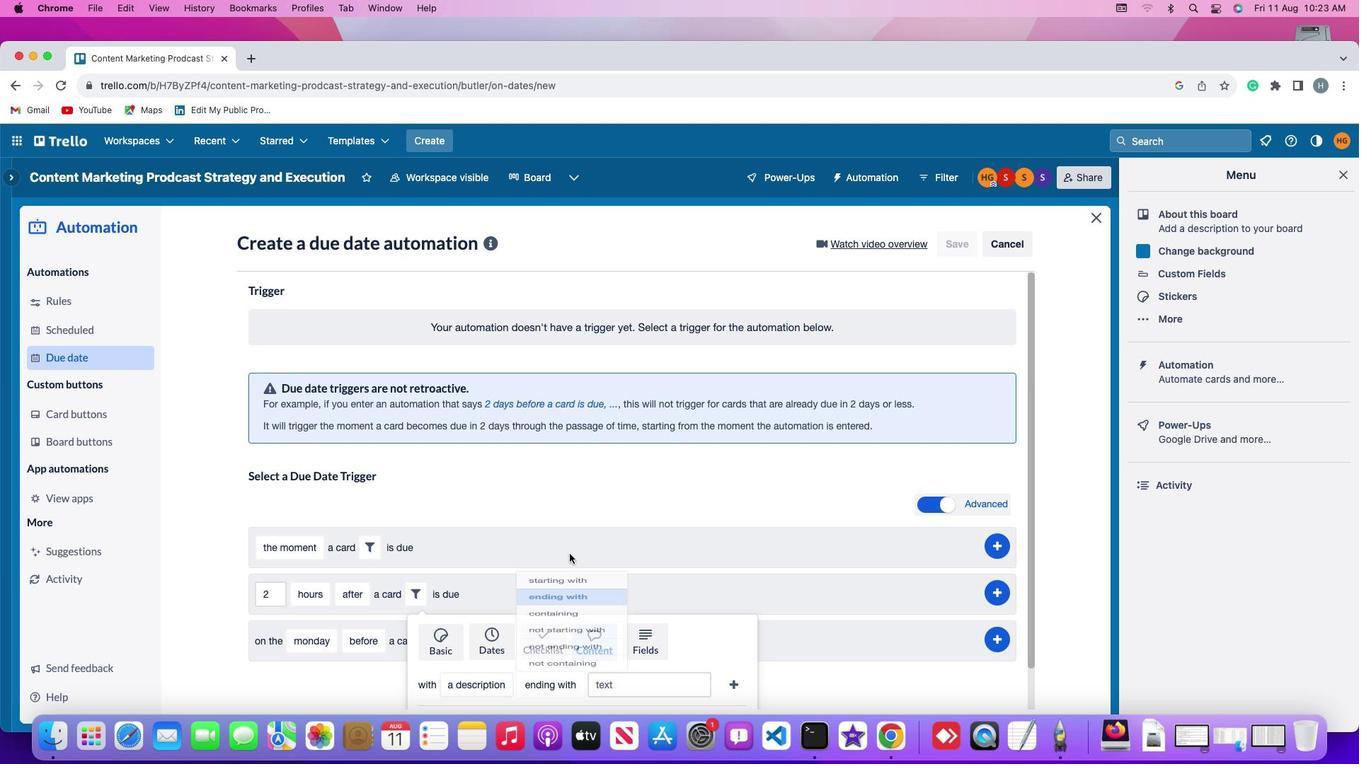 
Action: Mouse moved to (620, 686)
Screenshot: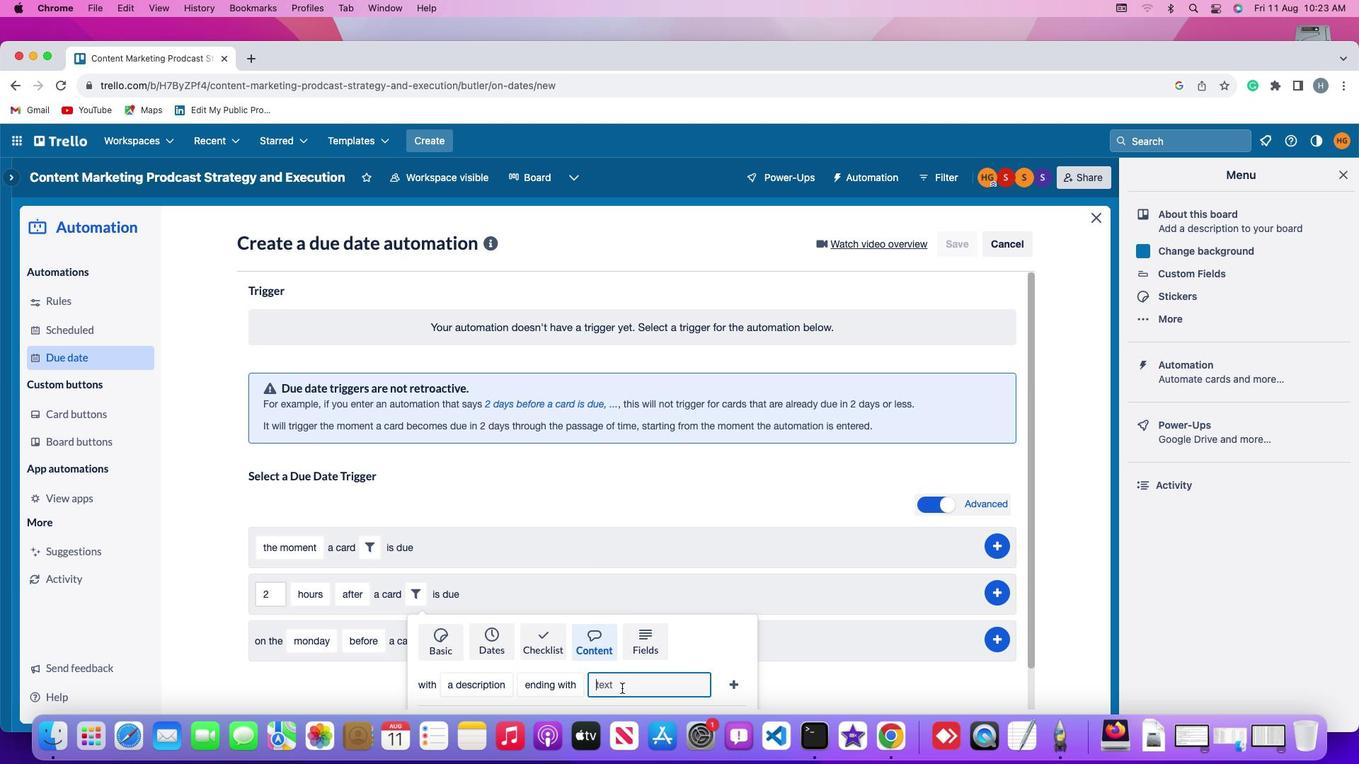 
Action: Mouse pressed left at (620, 686)
Screenshot: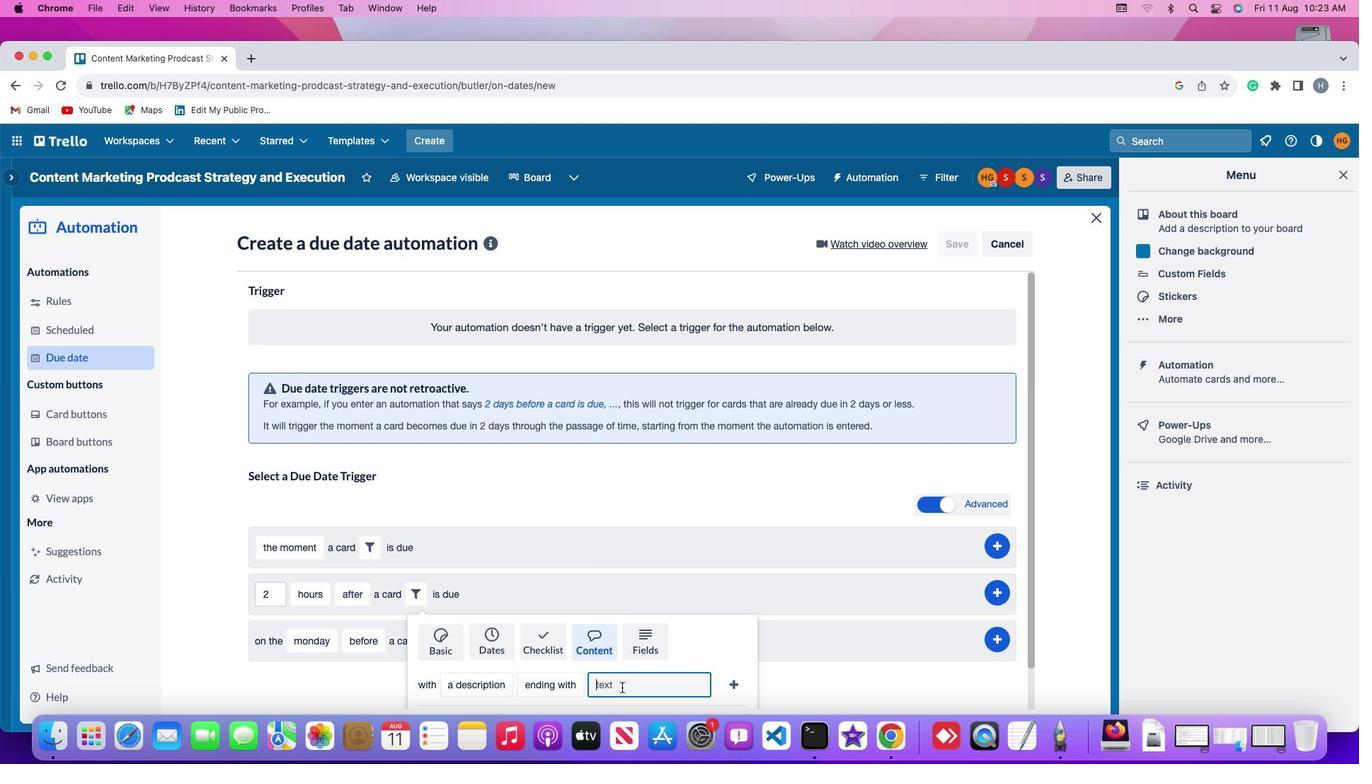 
Action: Mouse moved to (620, 685)
Screenshot: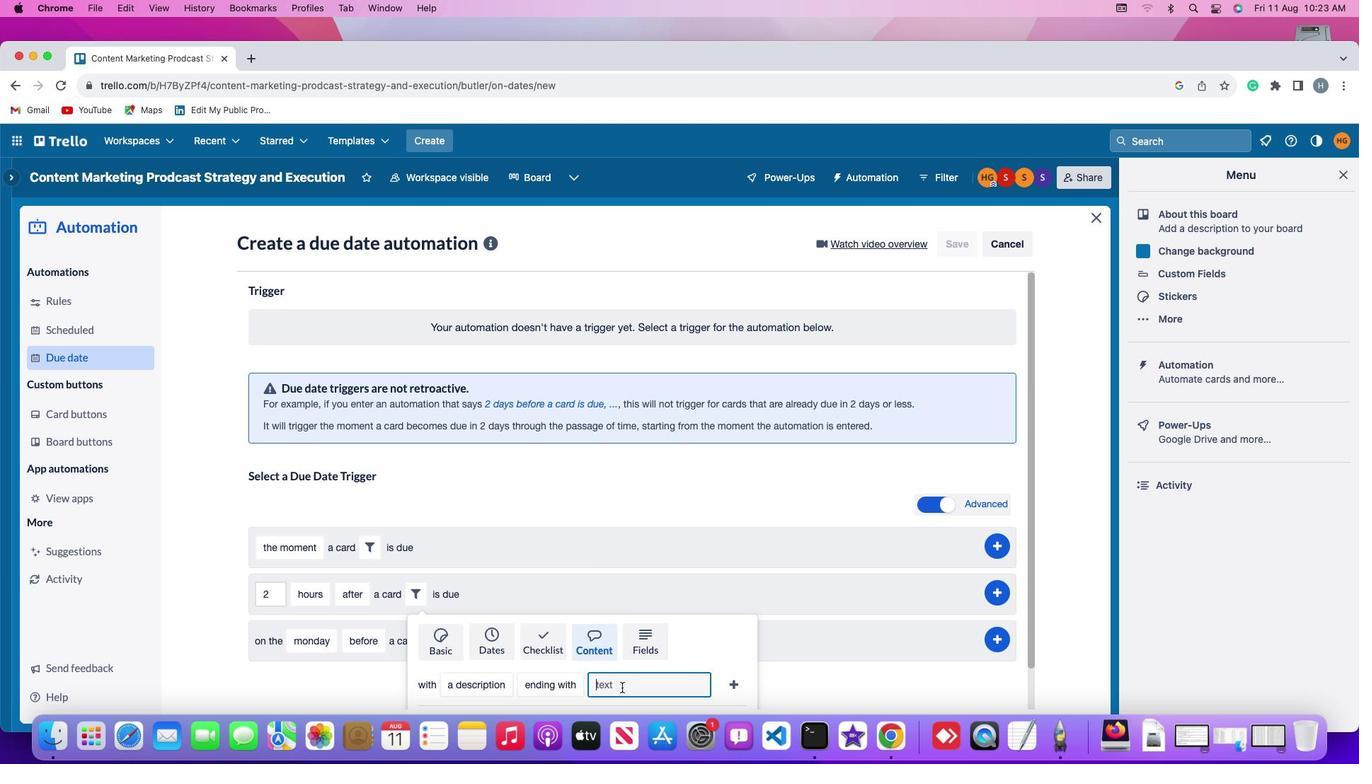 
Action: Key pressed 'r''e''s''u''m''e'
Screenshot: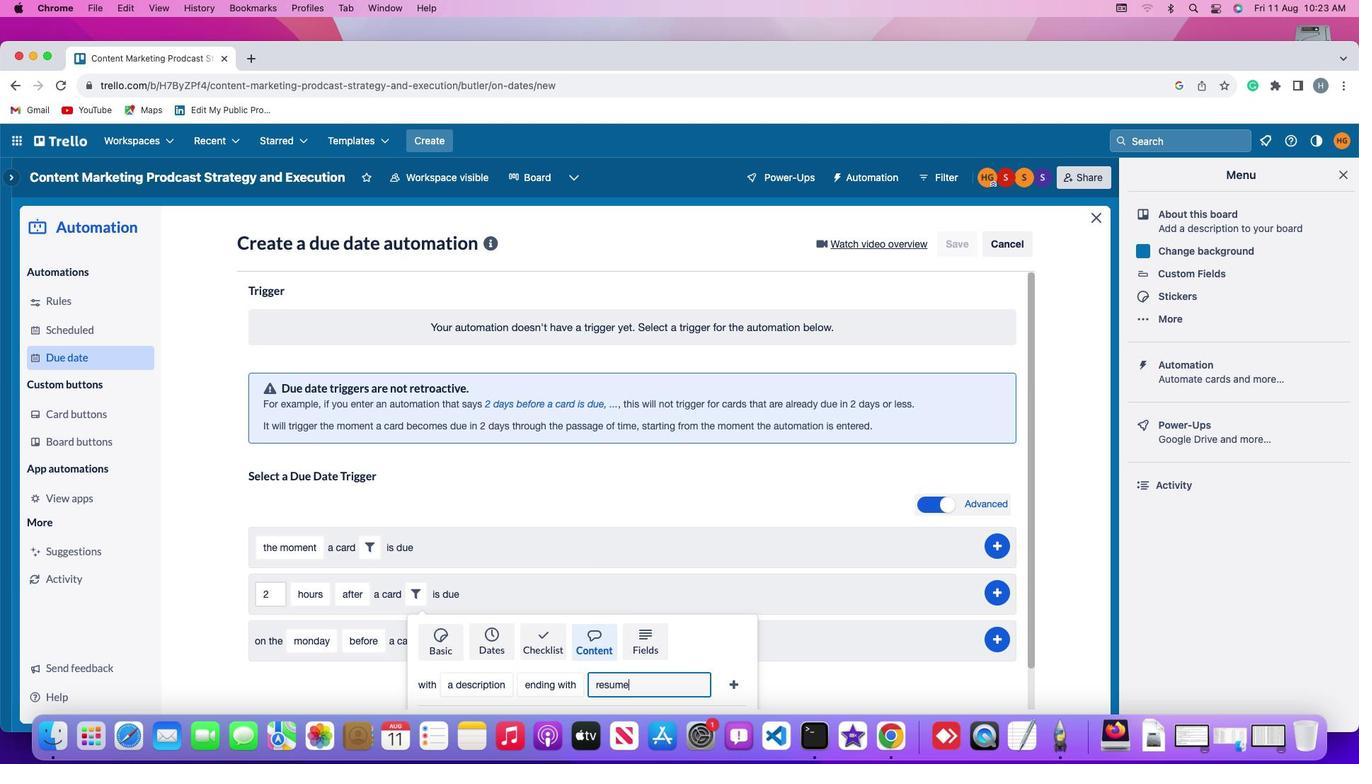 
Action: Mouse moved to (729, 676)
Screenshot: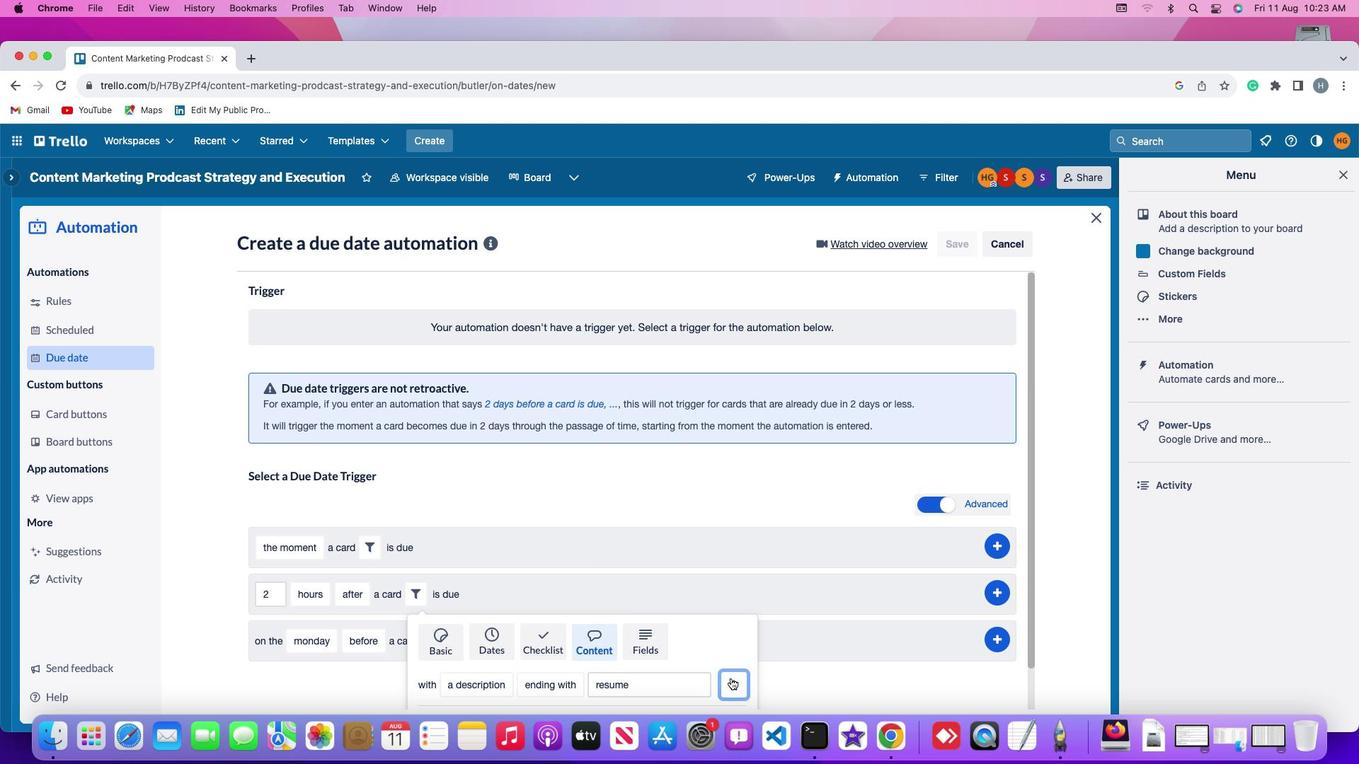 
Action: Mouse pressed left at (729, 676)
Screenshot: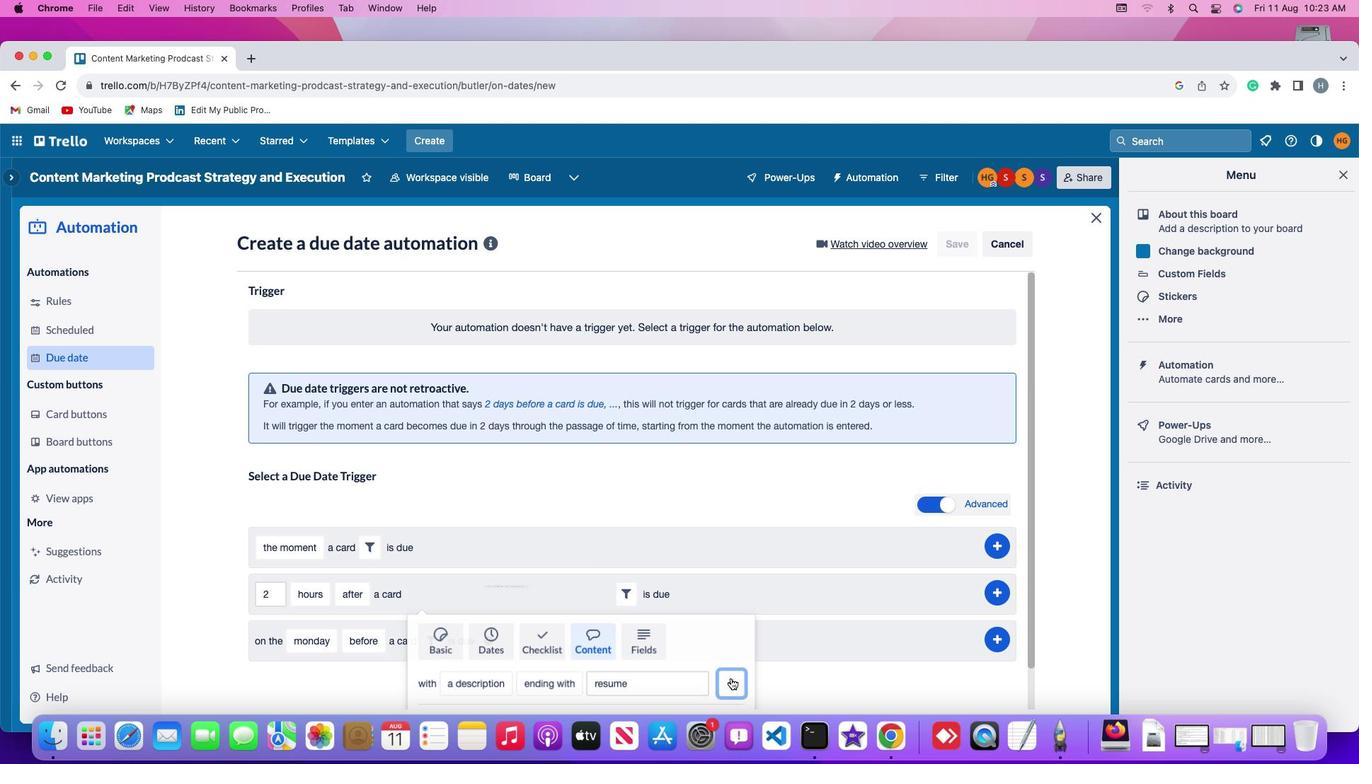 
Action: Mouse moved to (1002, 589)
Screenshot: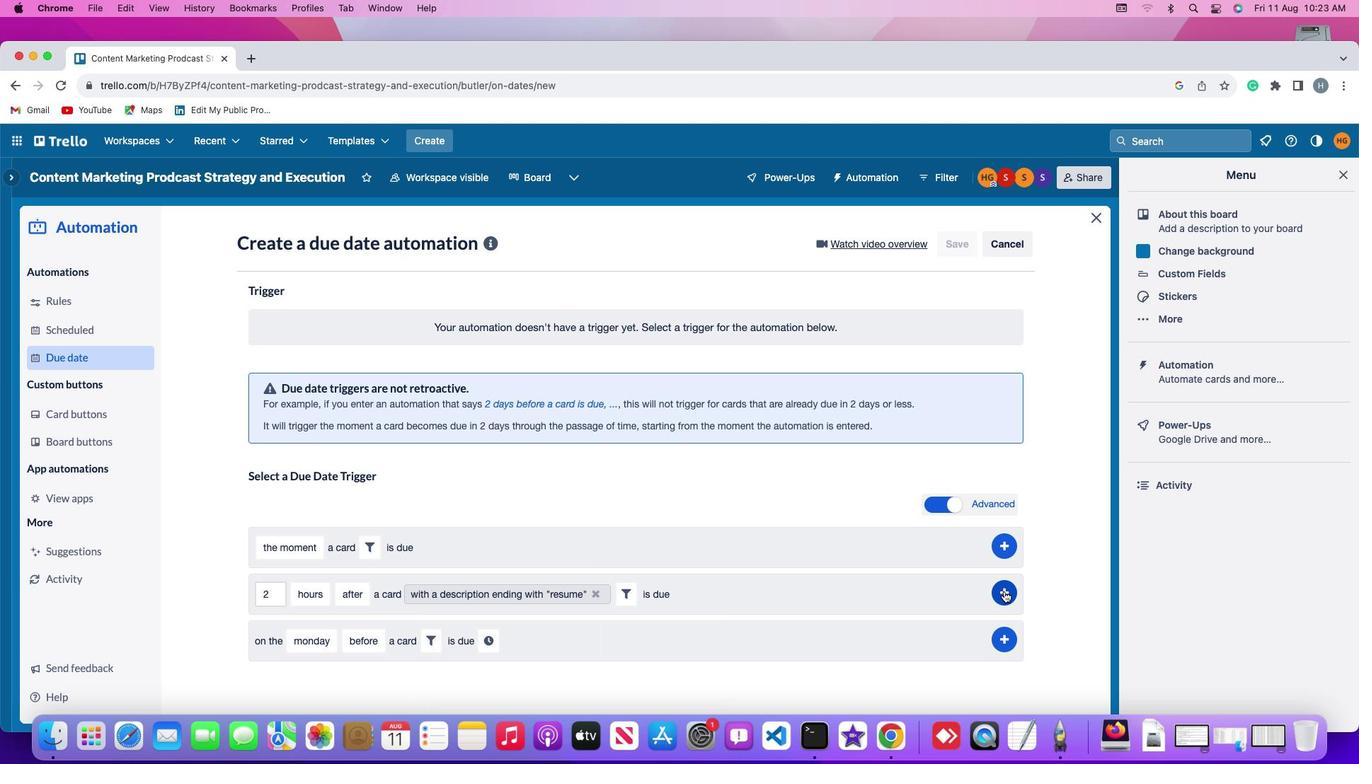 
Action: Mouse pressed left at (1002, 589)
Screenshot: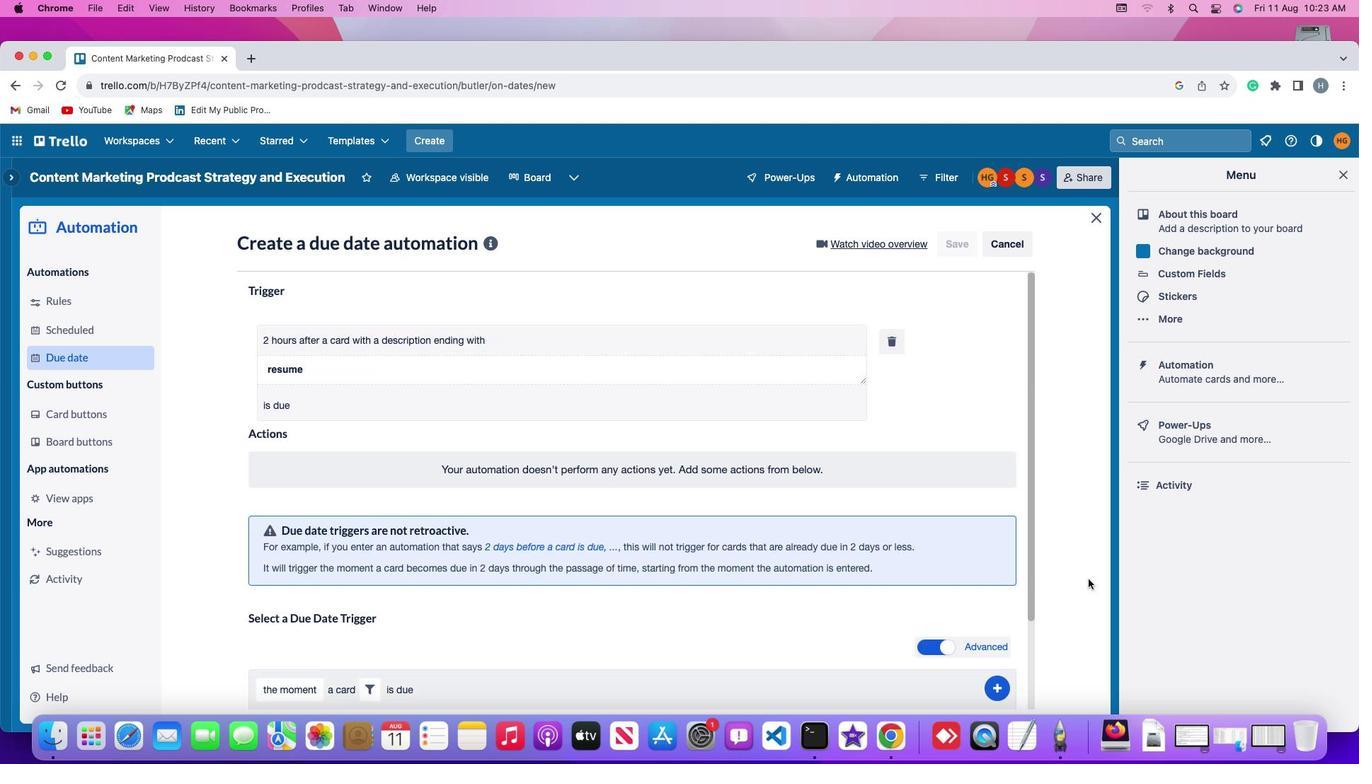 
Action: Mouse moved to (1061, 484)
Screenshot: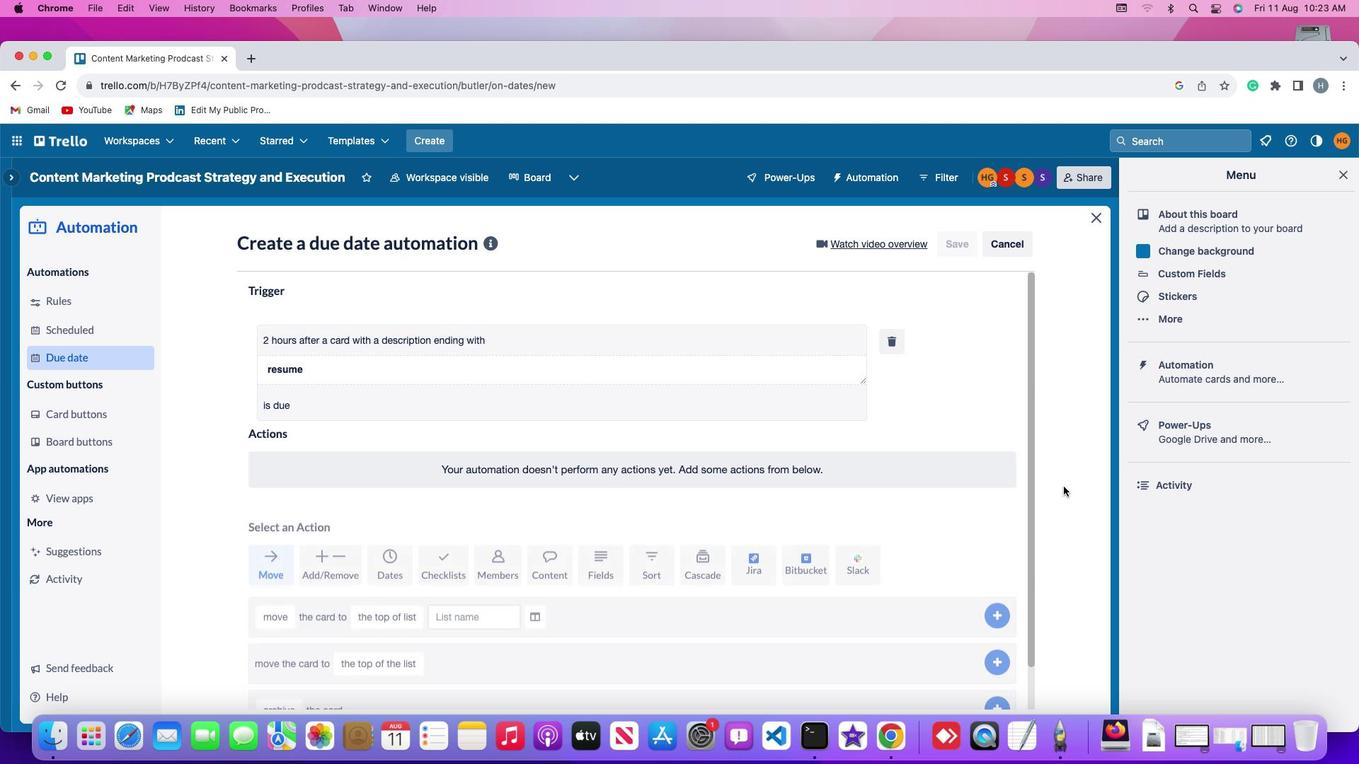 
